 Task: Look for space in Dongen, Netherlands from 10th July, 2023 to 15th July, 2023 for 7 adults in price range Rs.10000 to Rs.15000. Place can be entire place or shared room with 4 bedrooms having 7 beds and 4 bathrooms. Property type can be house, flat, guest house. Amenities needed are: wifi, TV, free parkinig on premises, gym, breakfast. Booking option can be shelf check-in. Required host language is English.
Action: Mouse moved to (449, 63)
Screenshot: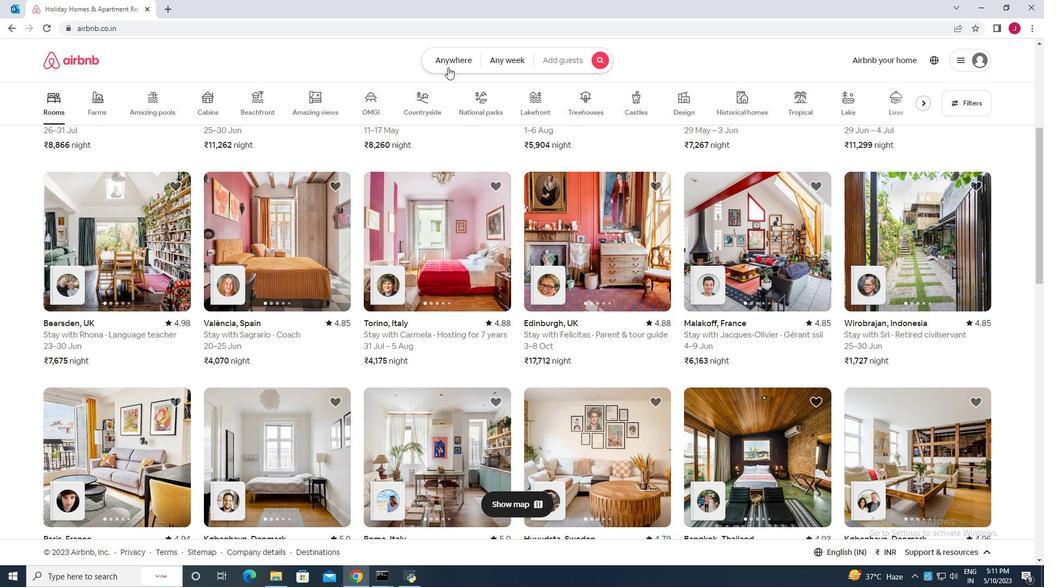 
Action: Mouse pressed left at (449, 63)
Screenshot: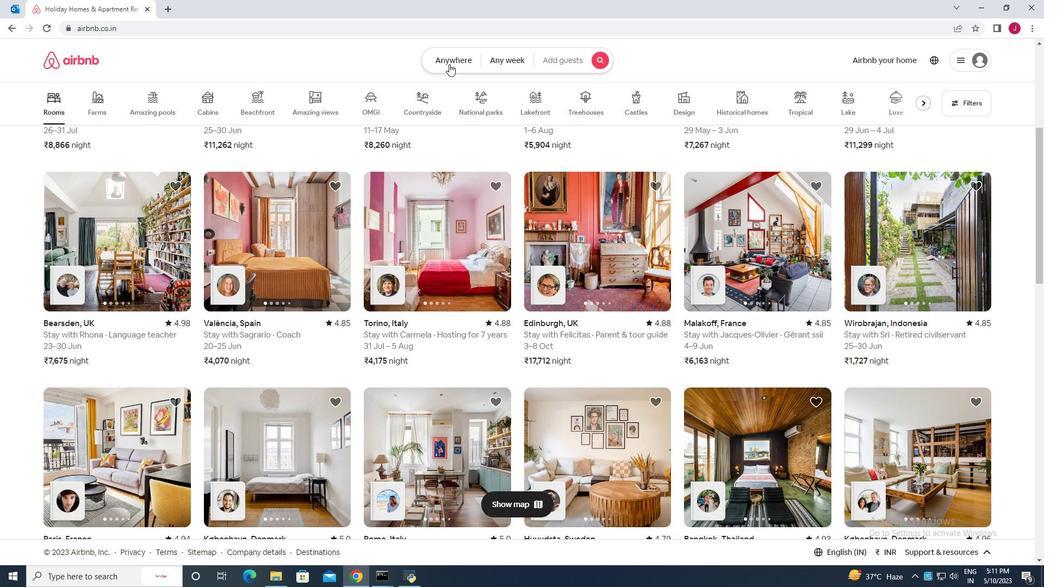 
Action: Mouse moved to (344, 103)
Screenshot: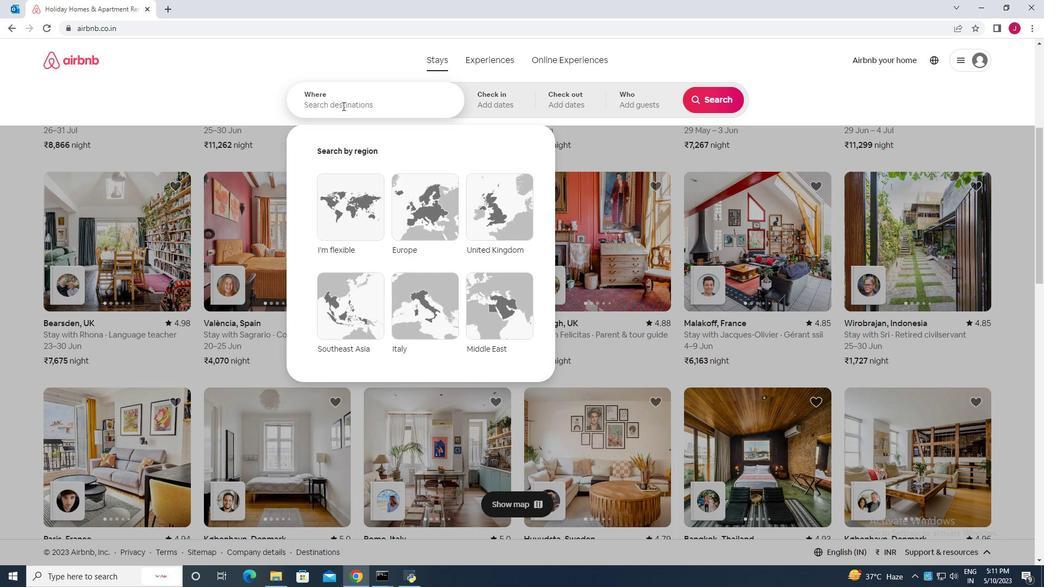 
Action: Mouse pressed left at (344, 103)
Screenshot: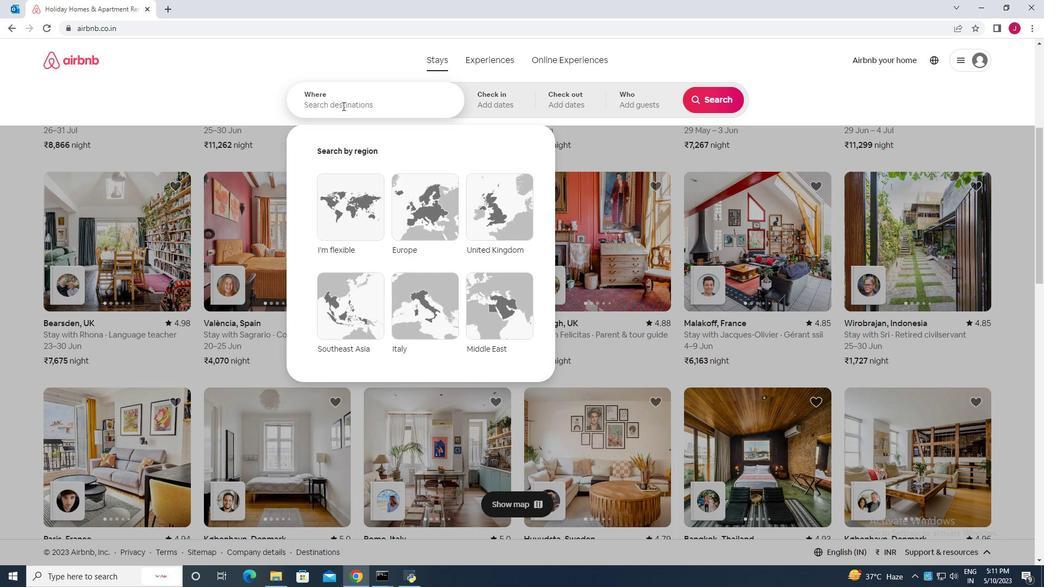 
Action: Key pressed <Key.caps_lock>D<Key.caps_lock>ongen<Key.space>t<Key.backspace>netherlands
Screenshot: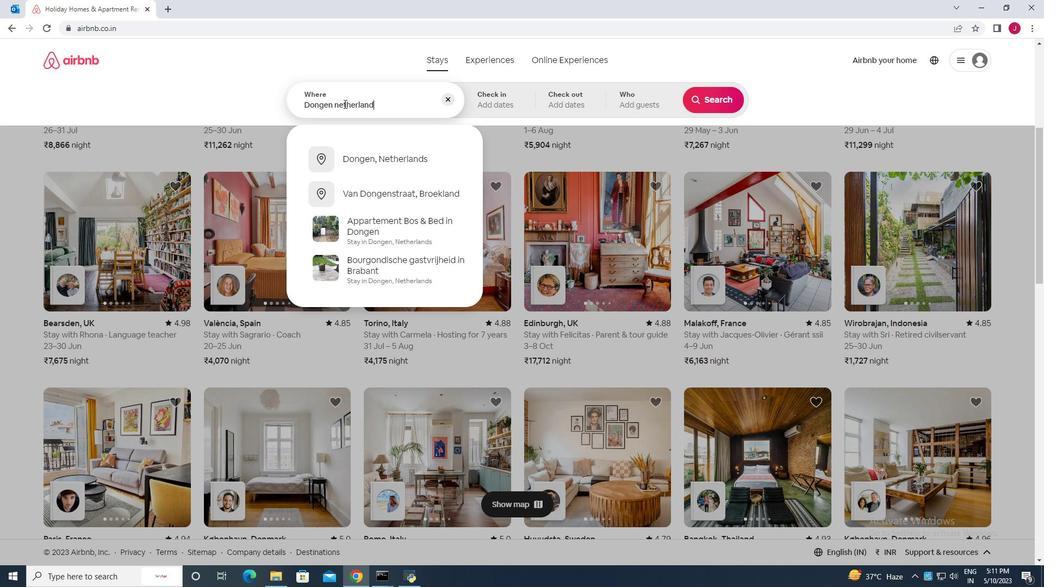 
Action: Mouse moved to (399, 162)
Screenshot: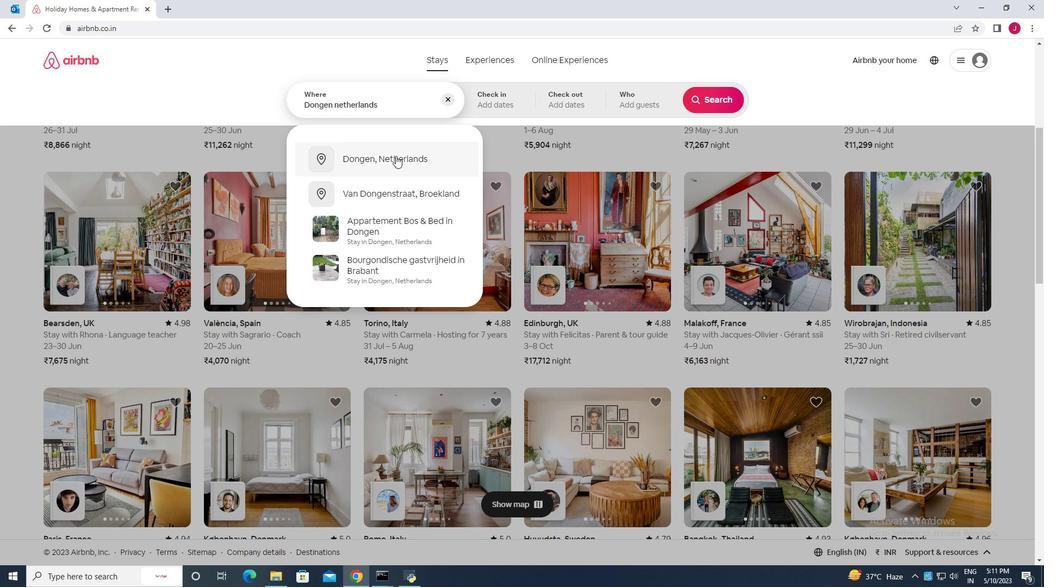 
Action: Mouse pressed left at (399, 162)
Screenshot: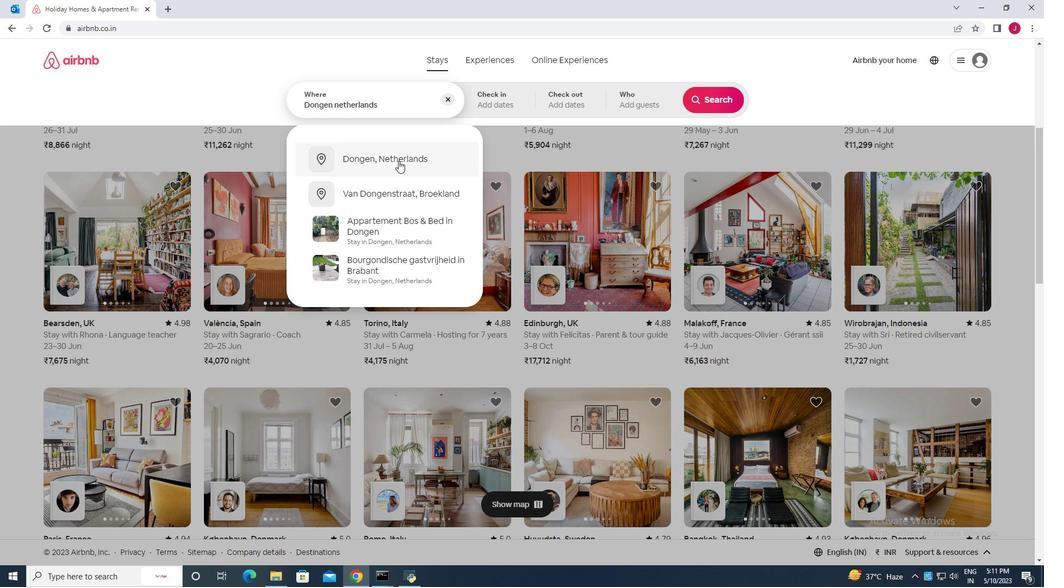
Action: Mouse moved to (704, 189)
Screenshot: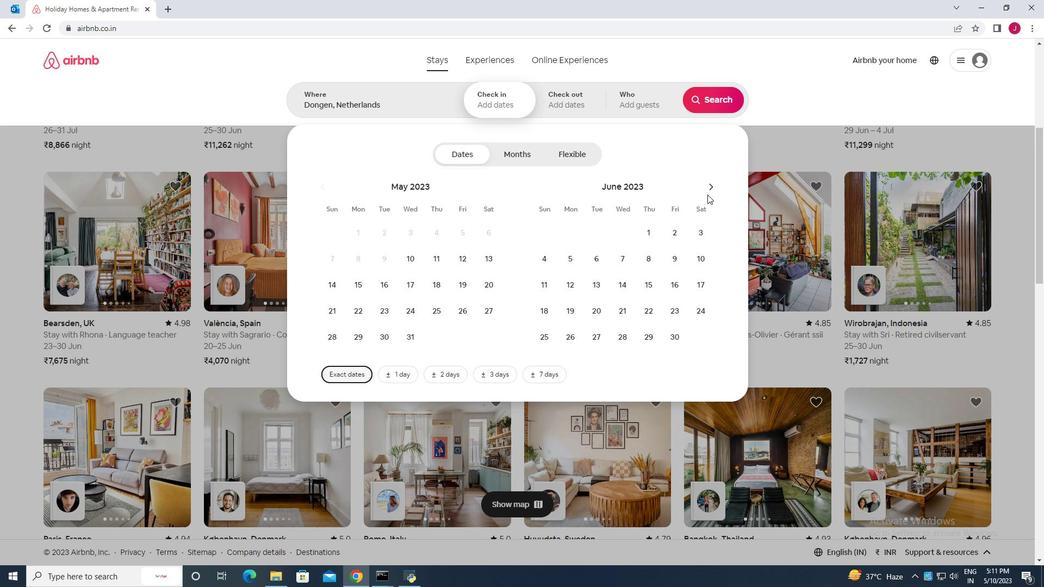 
Action: Mouse pressed left at (704, 189)
Screenshot: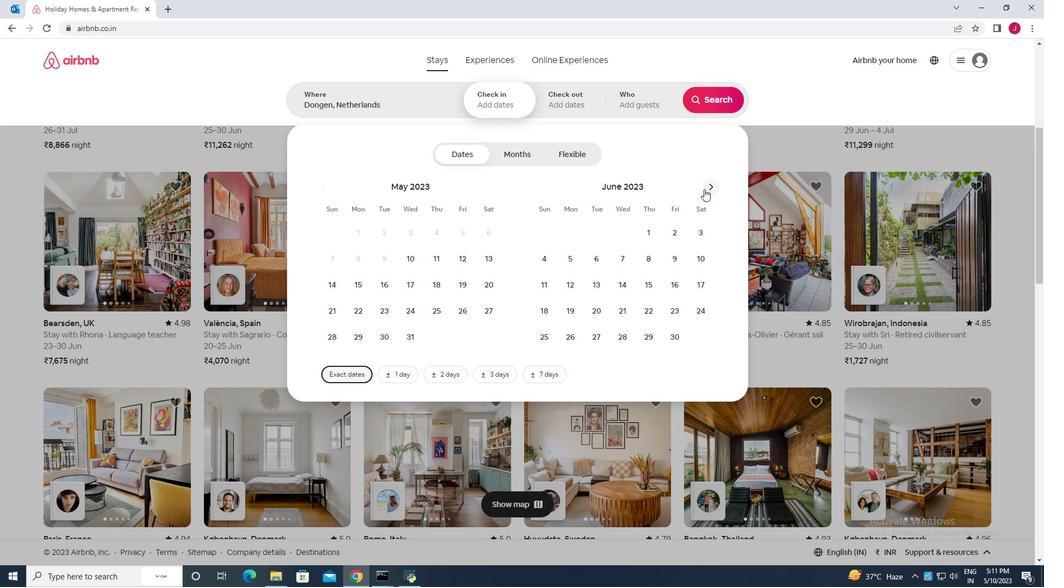 
Action: Mouse moved to (570, 281)
Screenshot: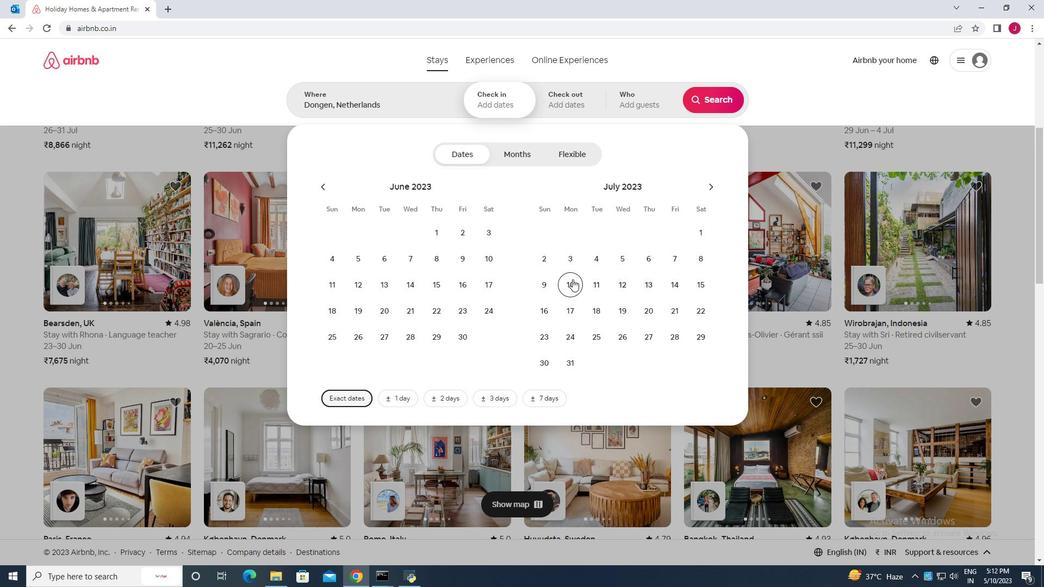 
Action: Mouse pressed left at (570, 281)
Screenshot: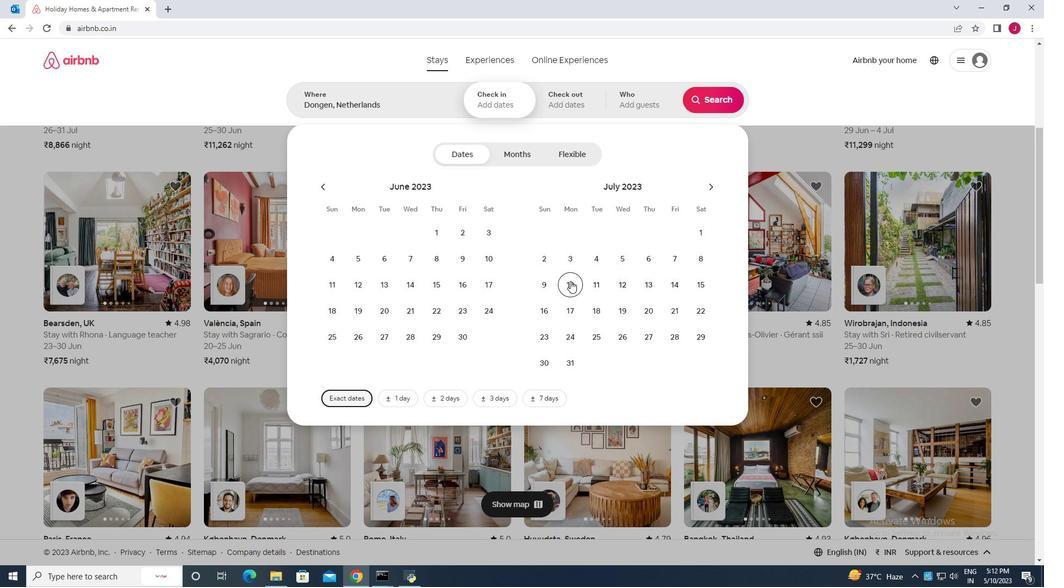 
Action: Mouse moved to (695, 287)
Screenshot: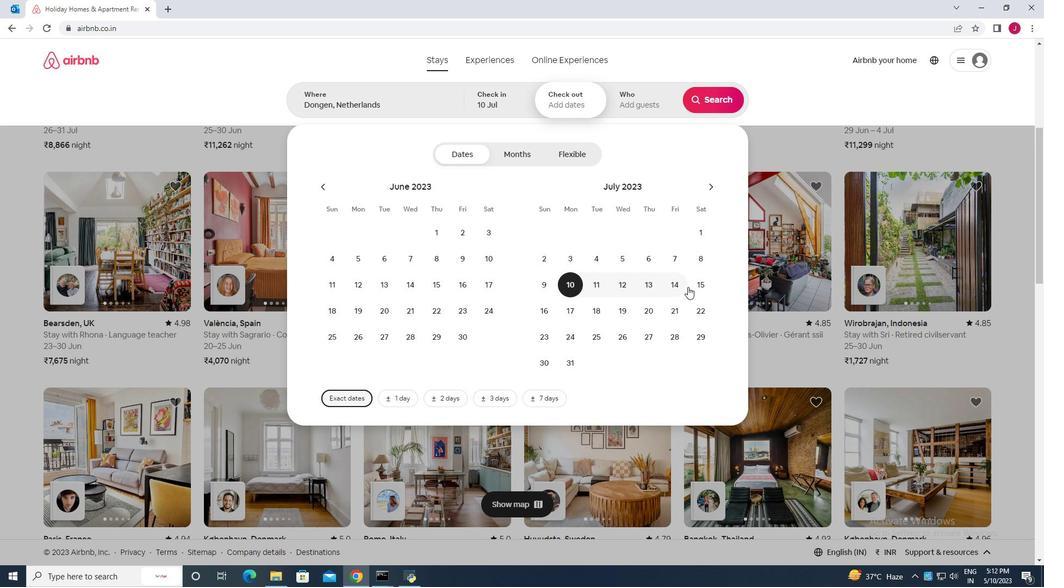 
Action: Mouse pressed left at (695, 287)
Screenshot: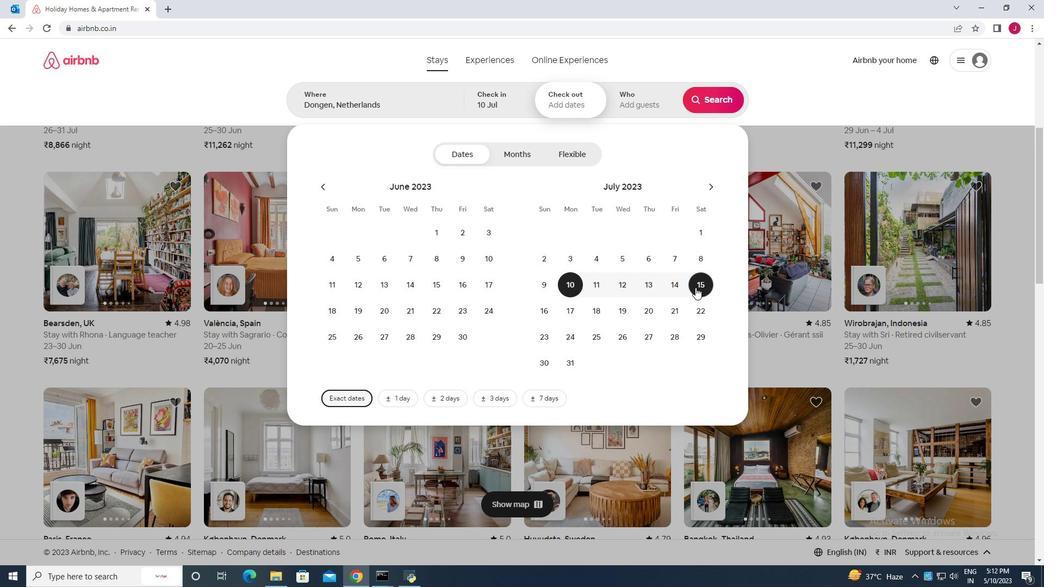
Action: Mouse moved to (658, 107)
Screenshot: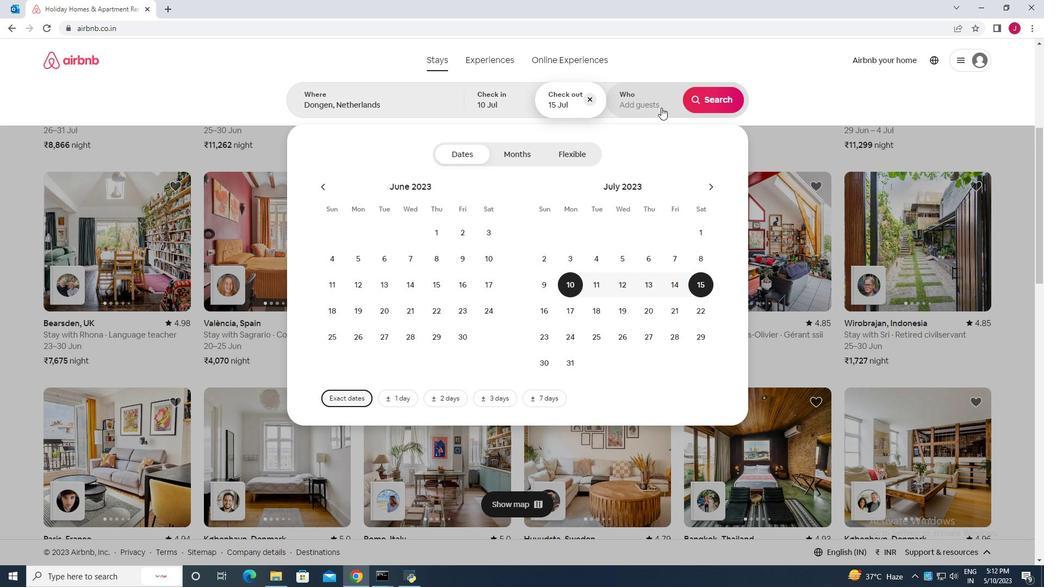 
Action: Mouse pressed left at (658, 107)
Screenshot: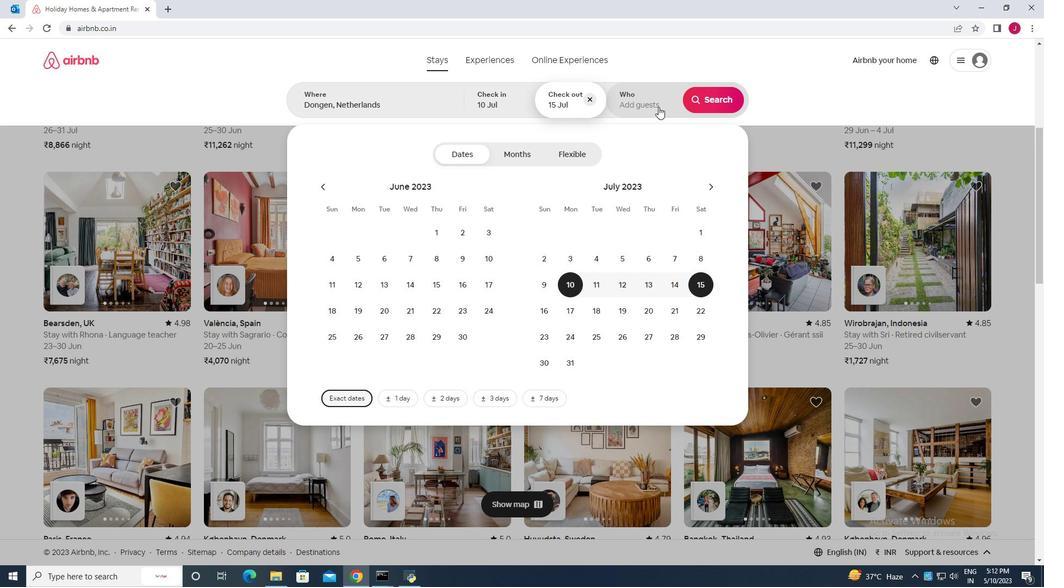 
Action: Mouse moved to (710, 164)
Screenshot: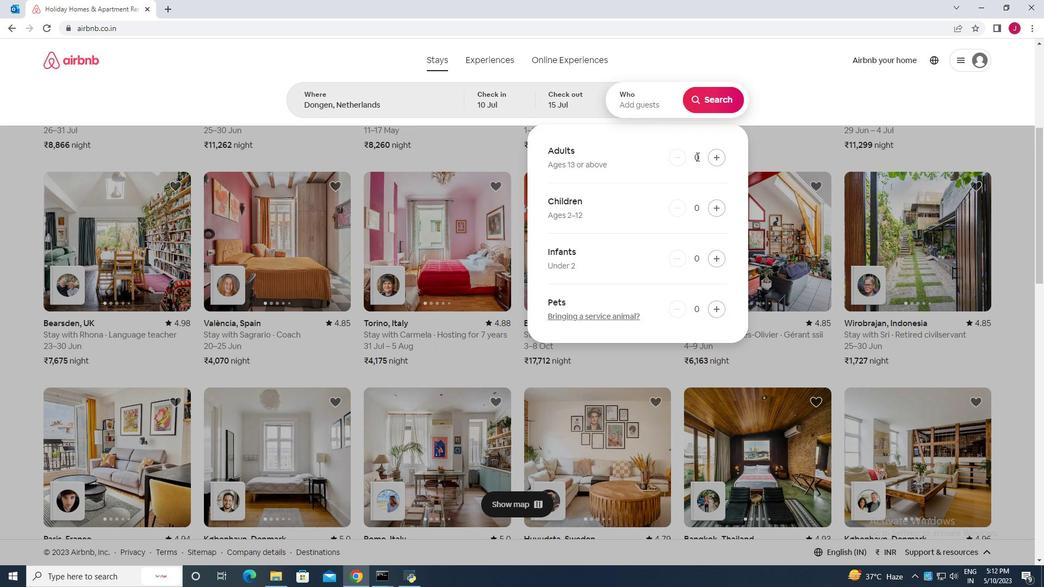 
Action: Mouse pressed left at (710, 164)
Screenshot: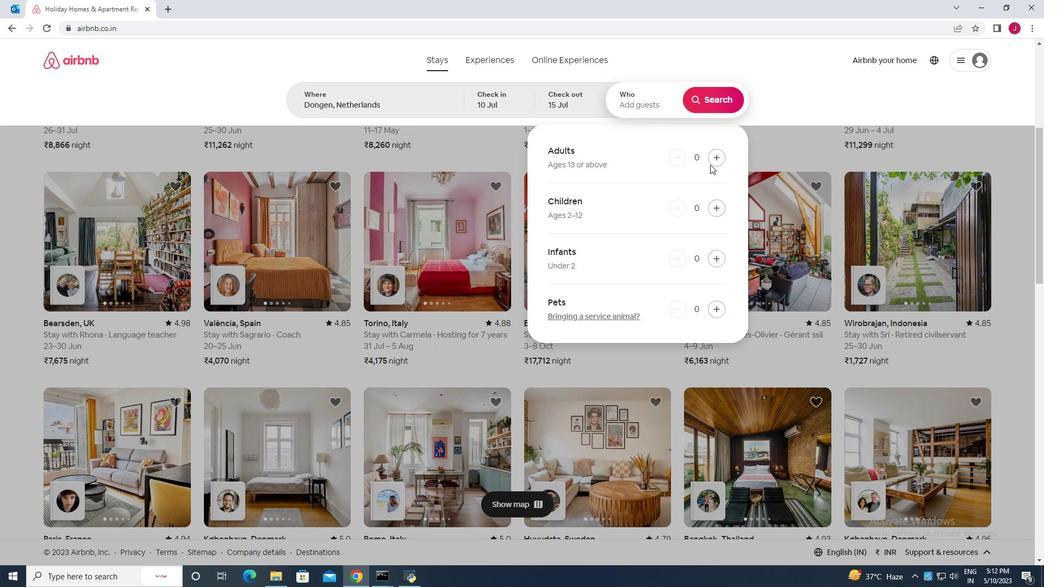 
Action: Mouse moved to (715, 160)
Screenshot: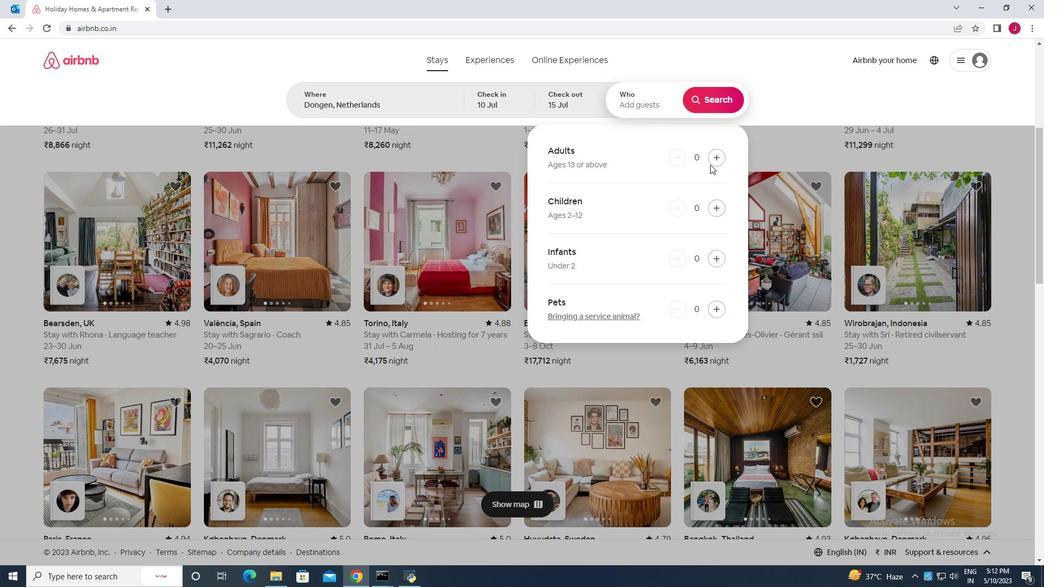 
Action: Mouse pressed left at (715, 160)
Screenshot: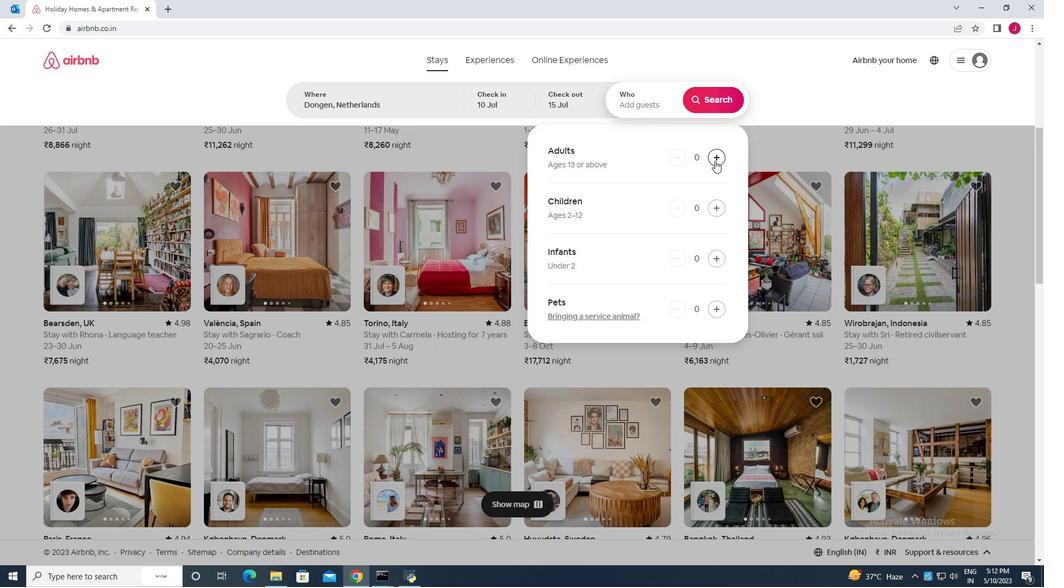 
Action: Mouse pressed left at (715, 160)
Screenshot: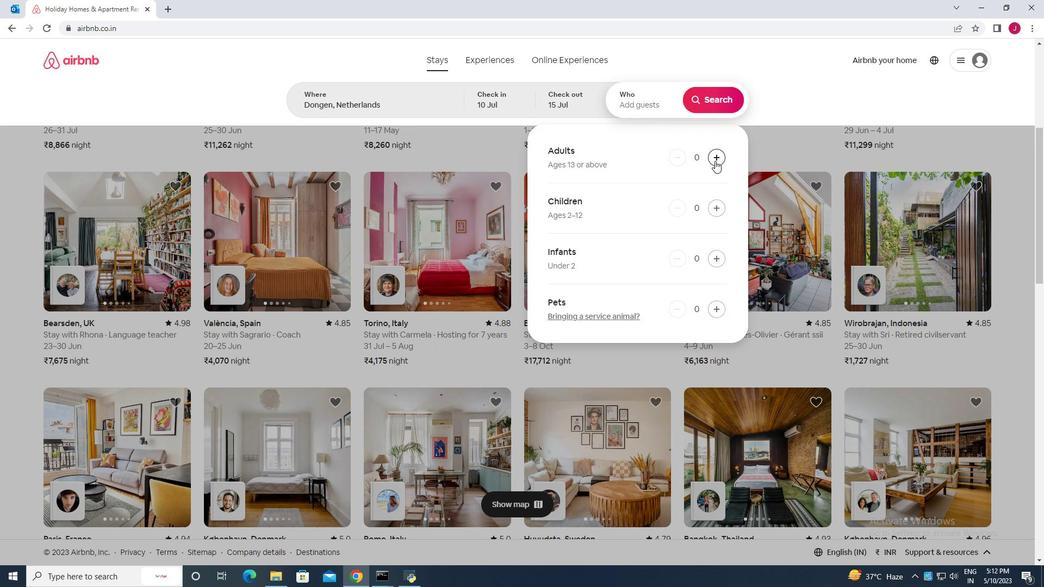 
Action: Mouse pressed left at (715, 160)
Screenshot: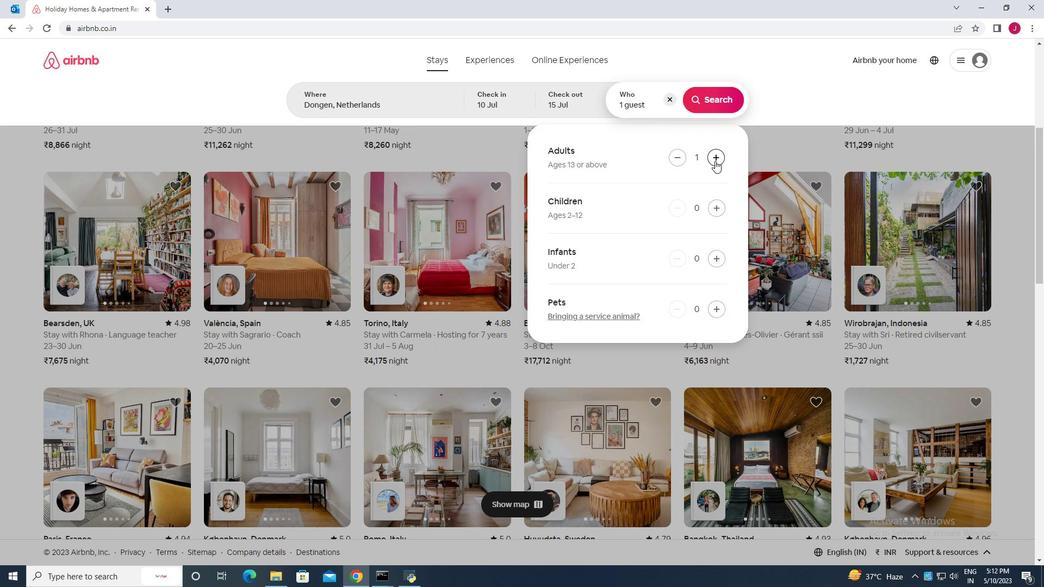 
Action: Mouse pressed left at (715, 160)
Screenshot: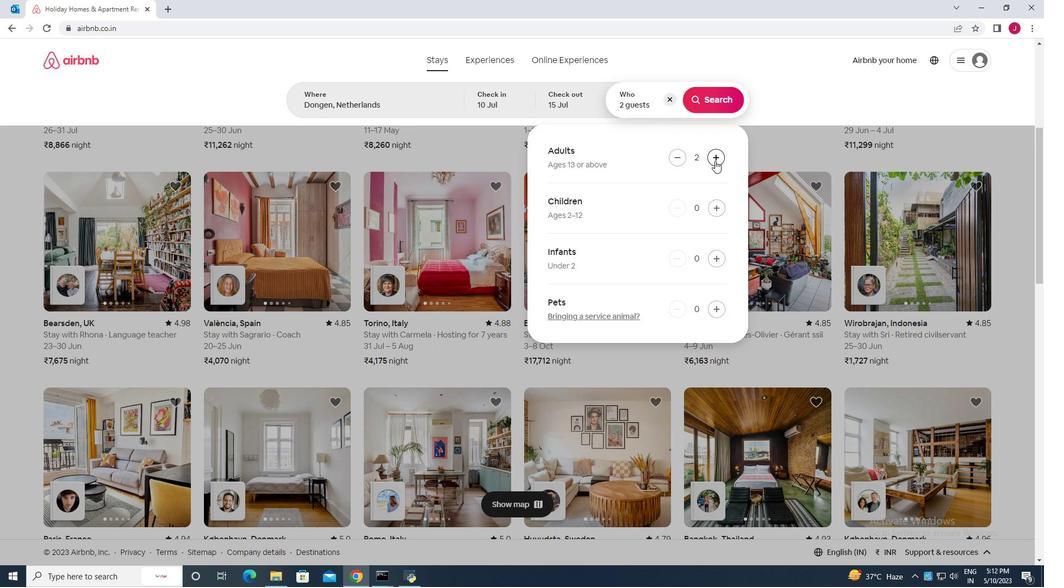 
Action: Mouse pressed left at (715, 160)
Screenshot: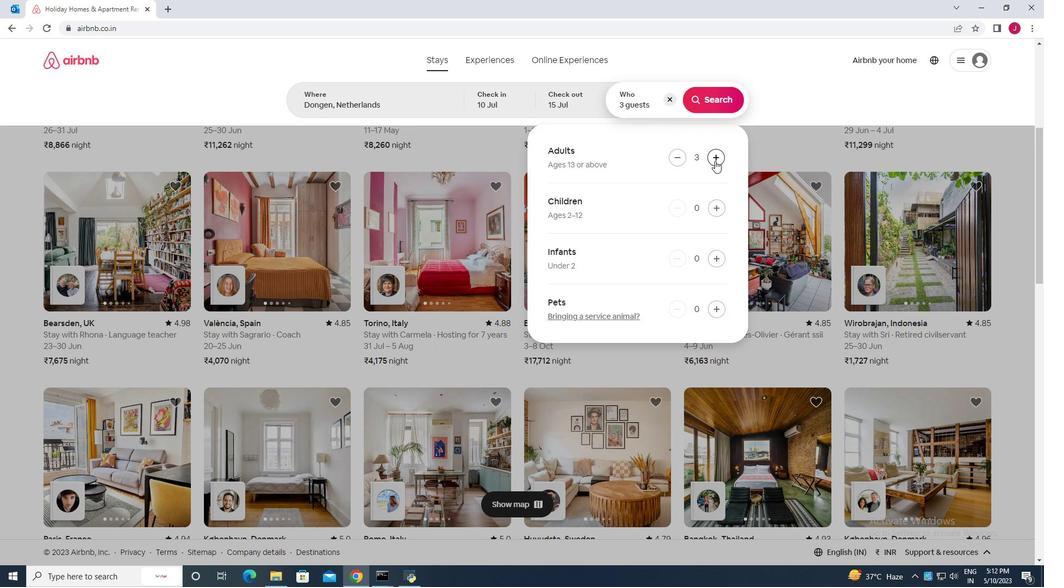 
Action: Mouse pressed left at (715, 160)
Screenshot: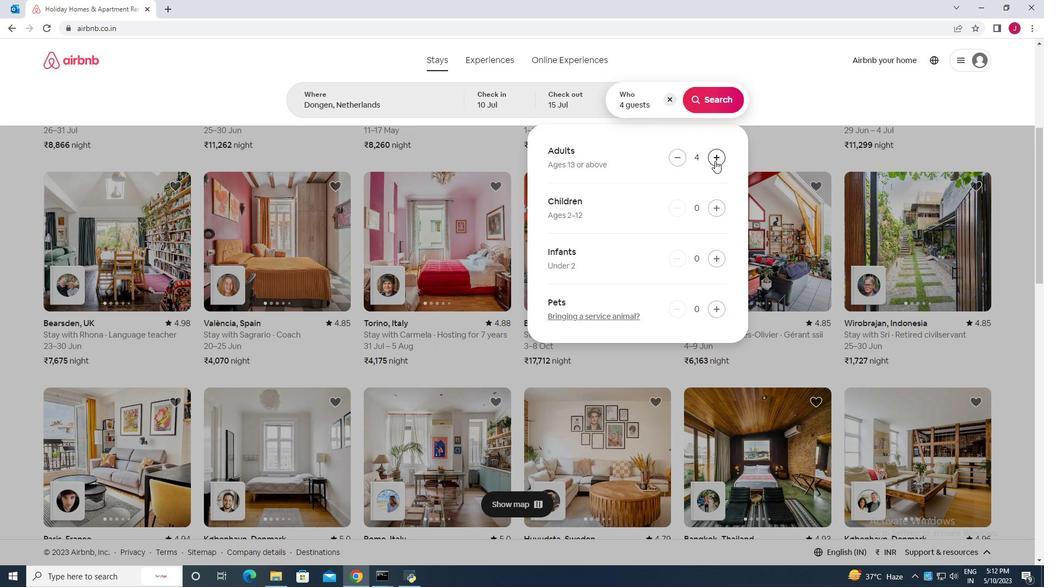 
Action: Mouse pressed left at (715, 160)
Screenshot: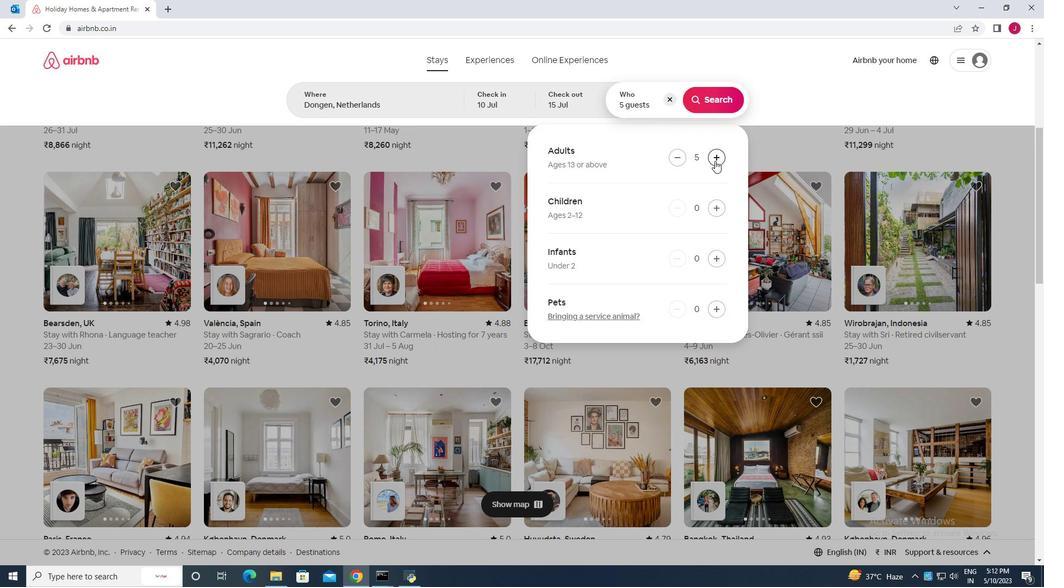 
Action: Mouse moved to (715, 96)
Screenshot: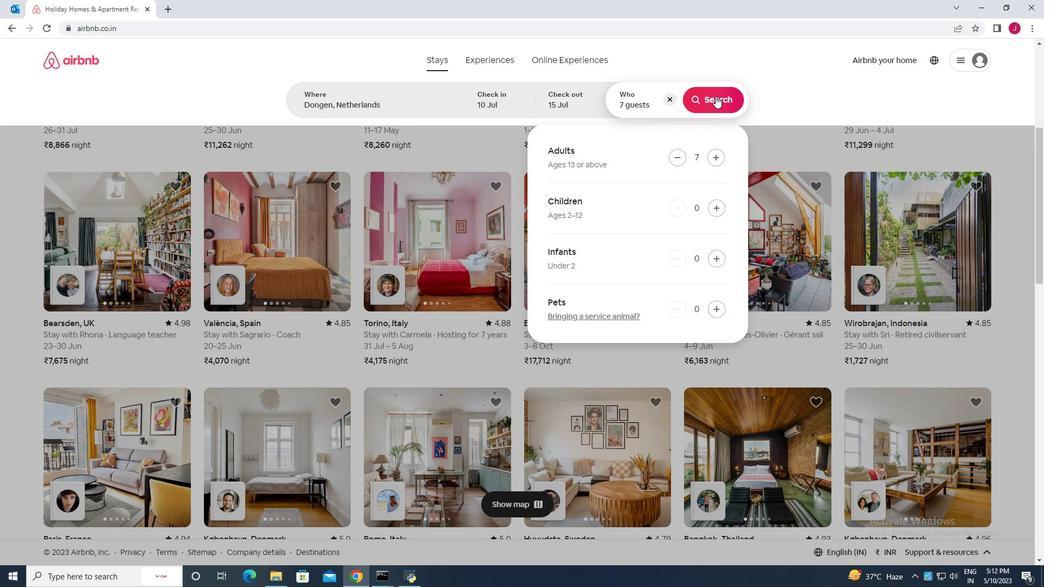 
Action: Mouse pressed left at (715, 96)
Screenshot: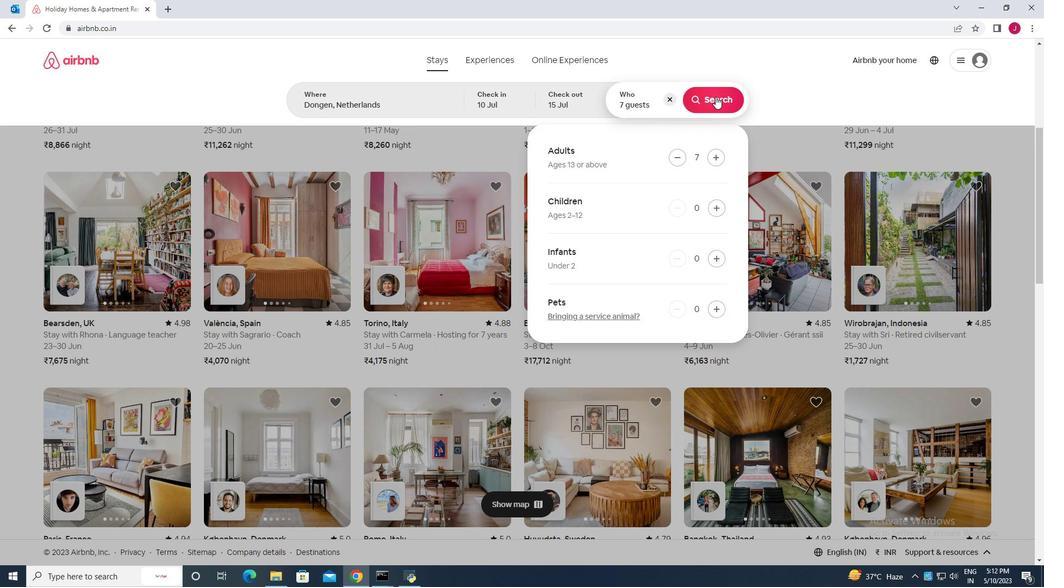 
Action: Mouse moved to (1005, 103)
Screenshot: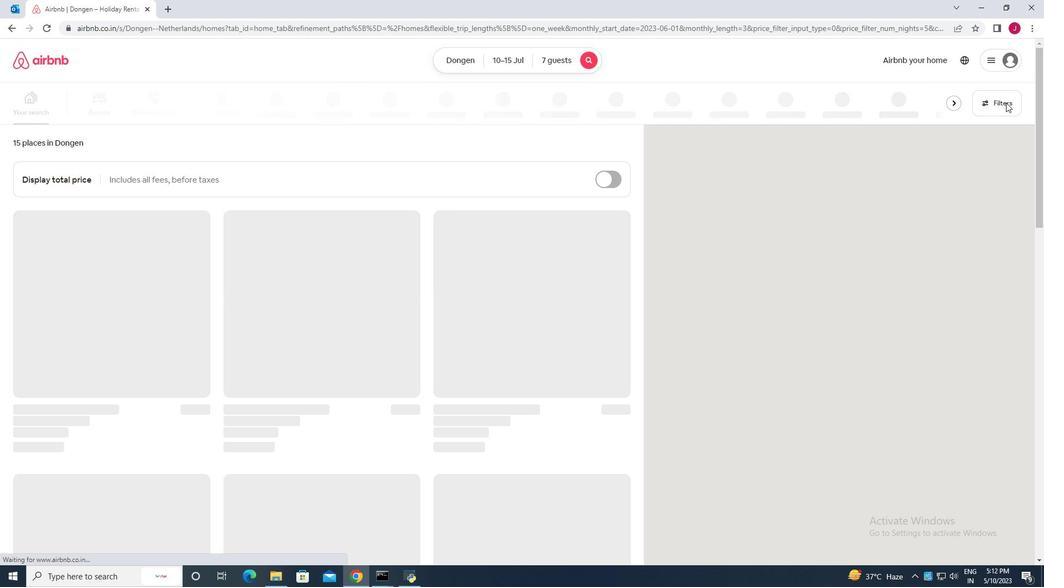 
Action: Mouse pressed left at (1005, 103)
Screenshot: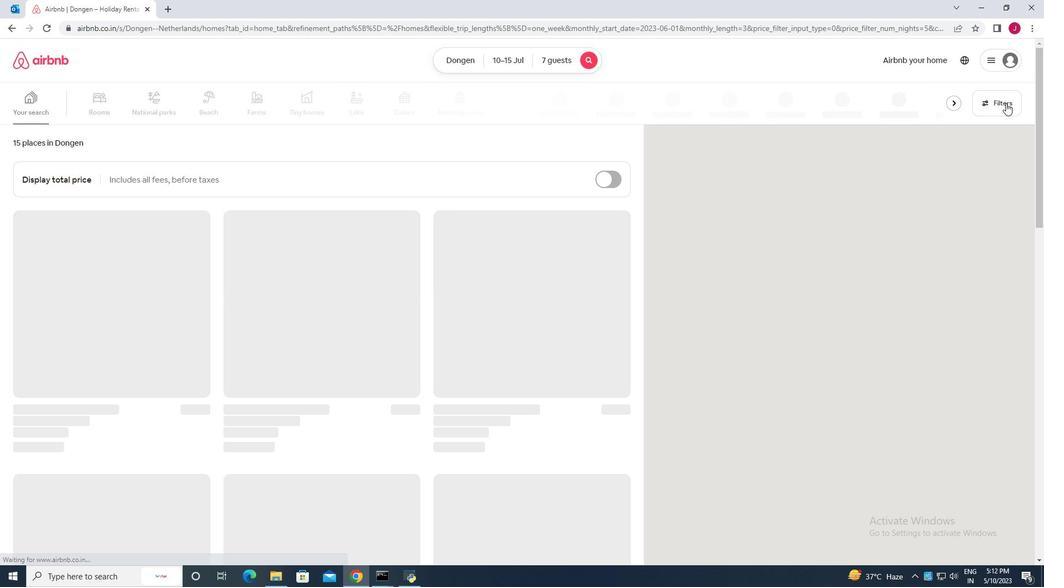 
Action: Mouse moved to (388, 361)
Screenshot: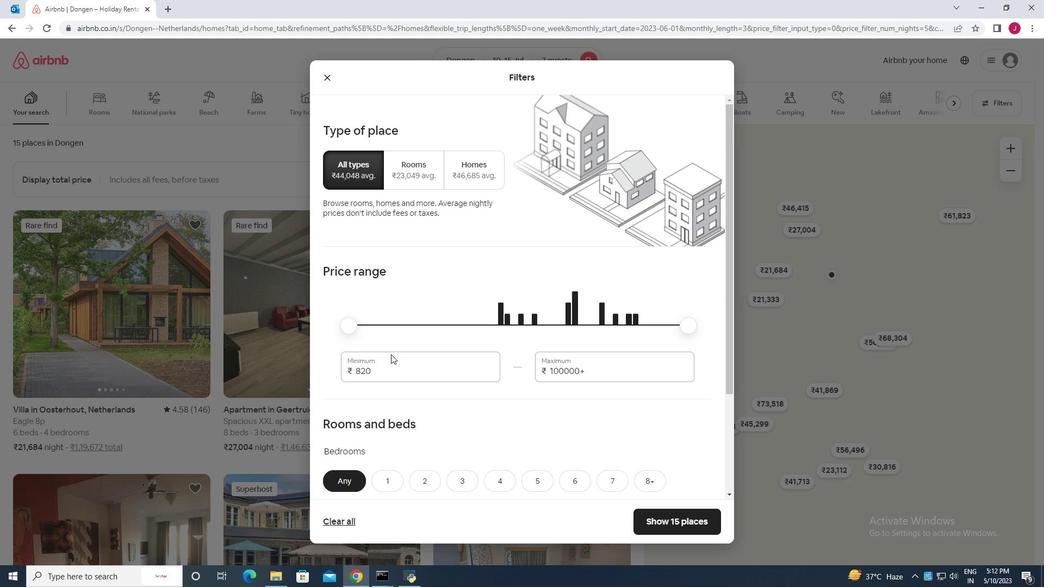 
Action: Mouse pressed left at (388, 361)
Screenshot: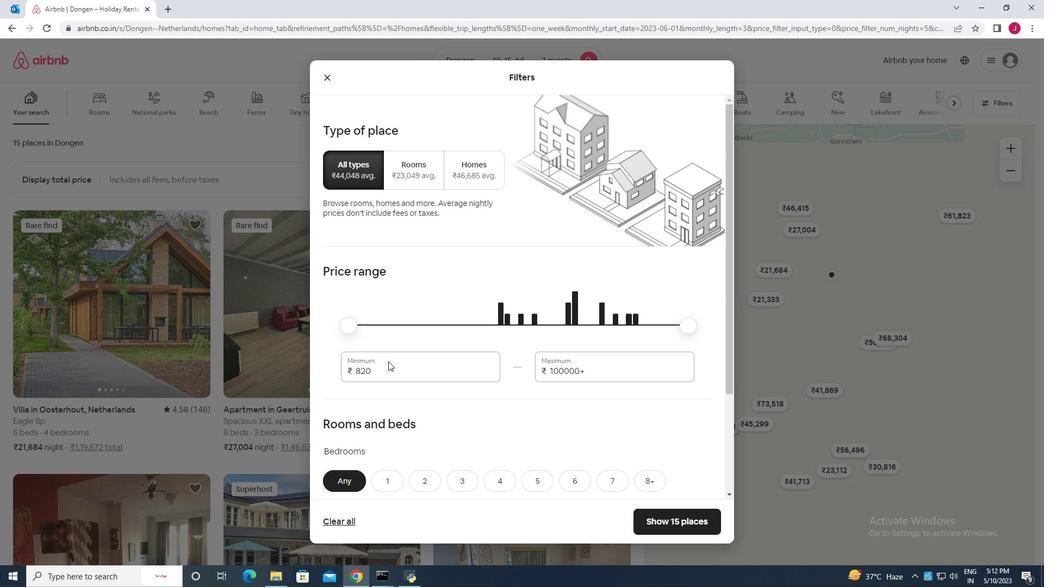 
Action: Key pressed <Key.backspace><Key.backspace><Key.backspace><Key.backspace><Key.backspace><Key.backspace><Key.backspace><Key.backspace><Key.backspace><Key.backspace>10000
Screenshot: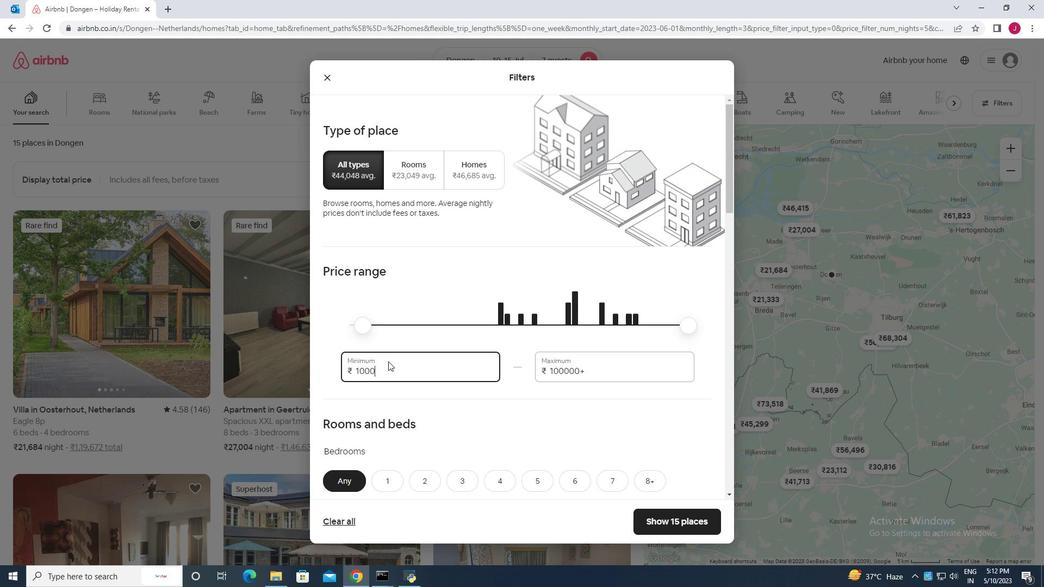 
Action: Mouse moved to (602, 374)
Screenshot: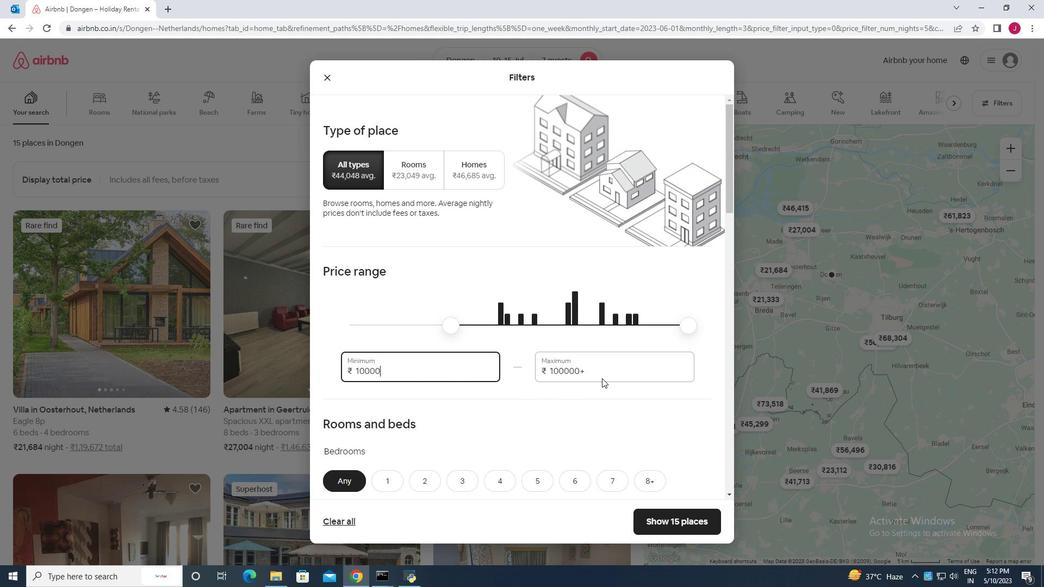 
Action: Mouse pressed left at (602, 374)
Screenshot: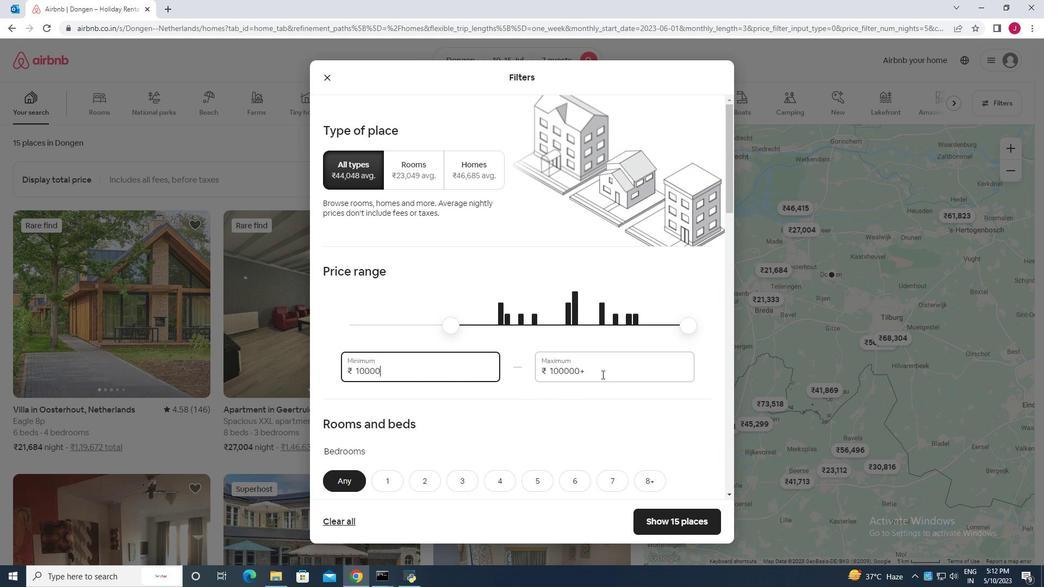 
Action: Mouse moved to (599, 372)
Screenshot: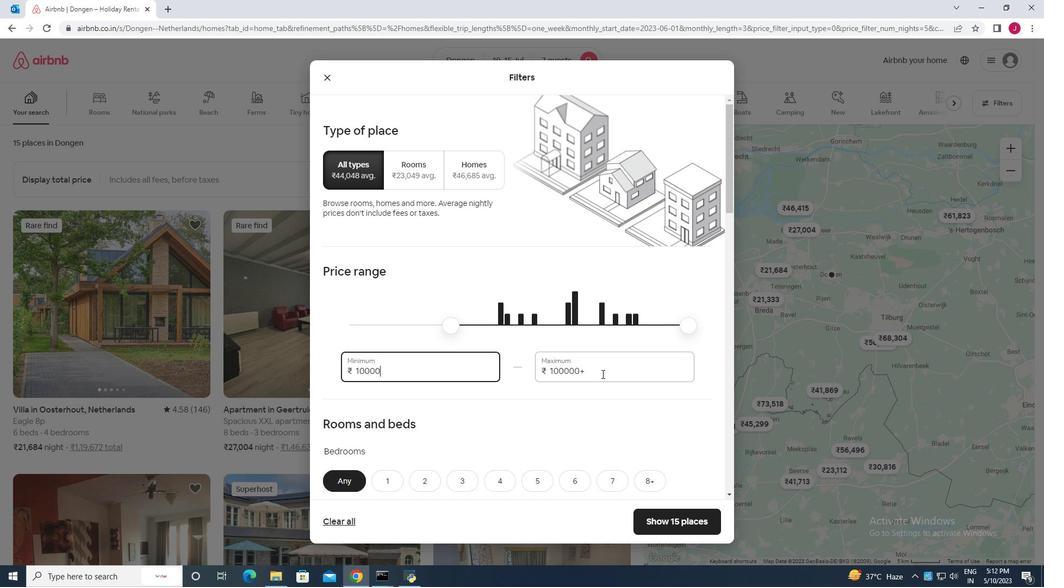 
Action: Key pressed <Key.backspace><Key.backspace><Key.backspace><Key.backspace><Key.backspace><Key.backspace><Key.backspace><Key.backspace><Key.backspace><Key.backspace><Key.backspace><Key.backspace><Key.backspace><Key.backspace><Key.backspace><Key.backspace><Key.backspace>150000<Key.backspace>
Screenshot: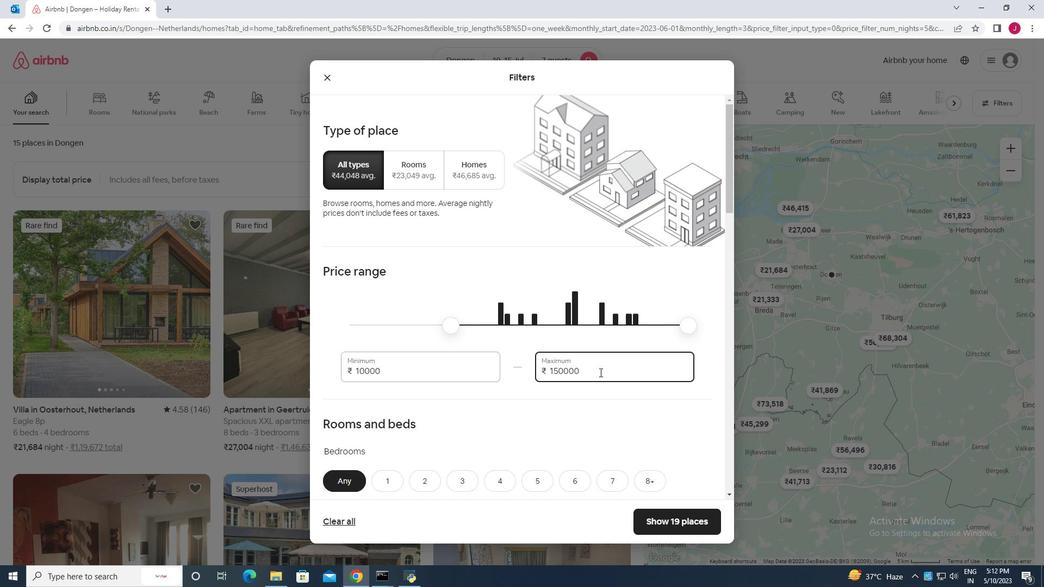 
Action: Mouse scrolled (599, 371) with delta (0, 0)
Screenshot: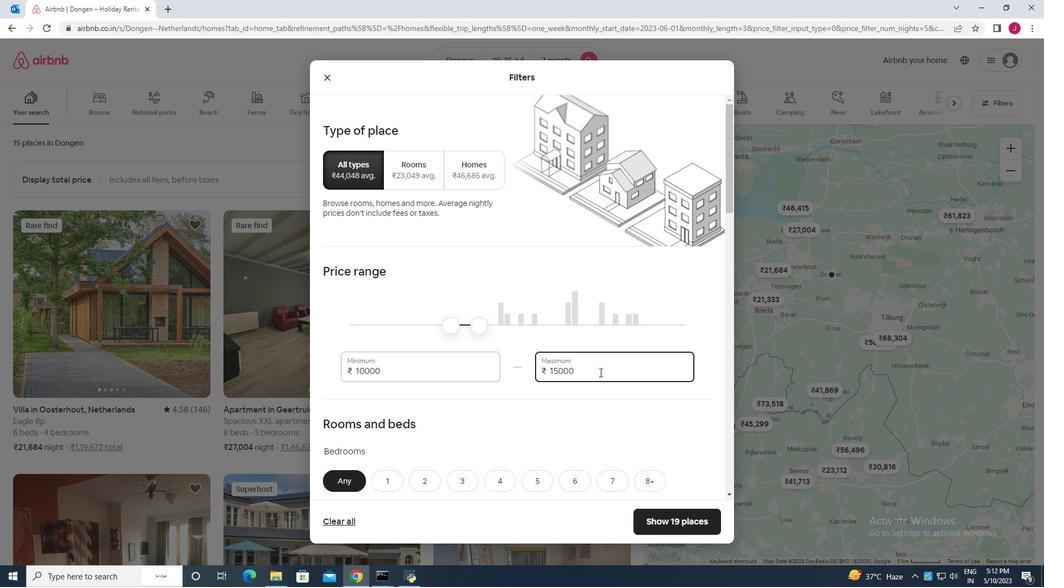 
Action: Mouse scrolled (599, 371) with delta (0, 0)
Screenshot: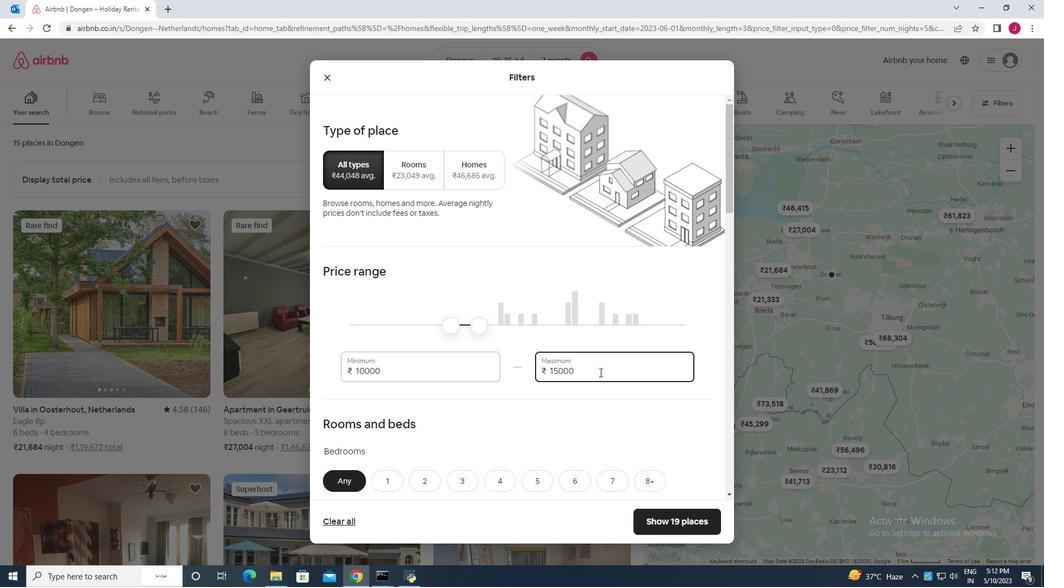 
Action: Mouse scrolled (599, 371) with delta (0, 0)
Screenshot: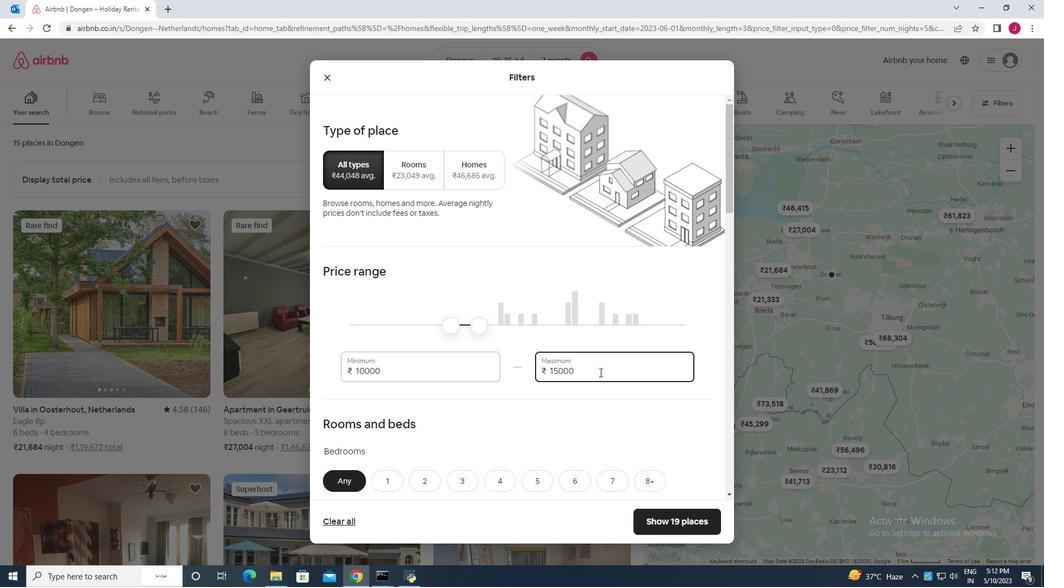 
Action: Mouse moved to (596, 378)
Screenshot: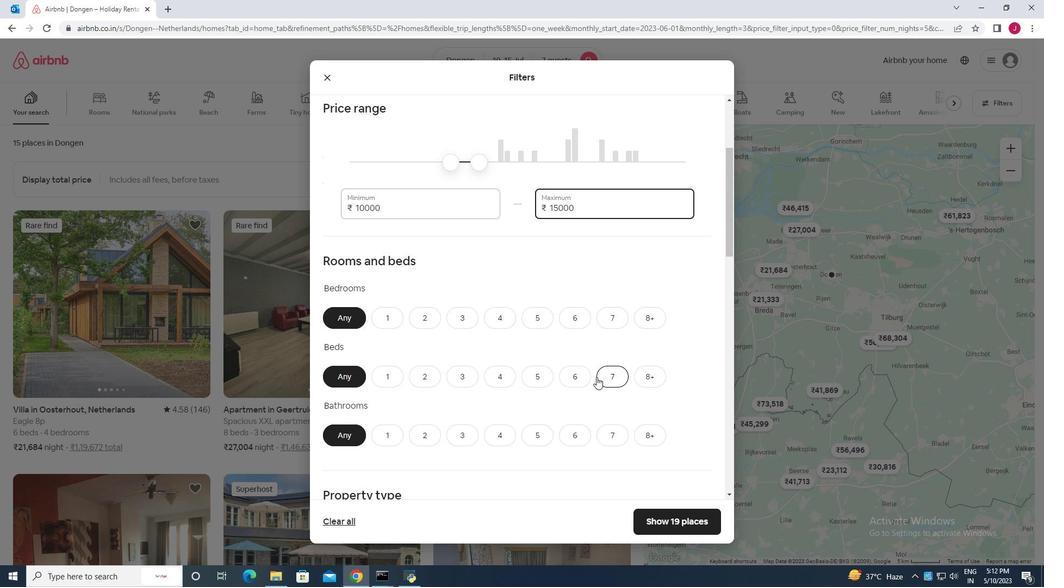 
Action: Mouse scrolled (596, 377) with delta (0, 0)
Screenshot: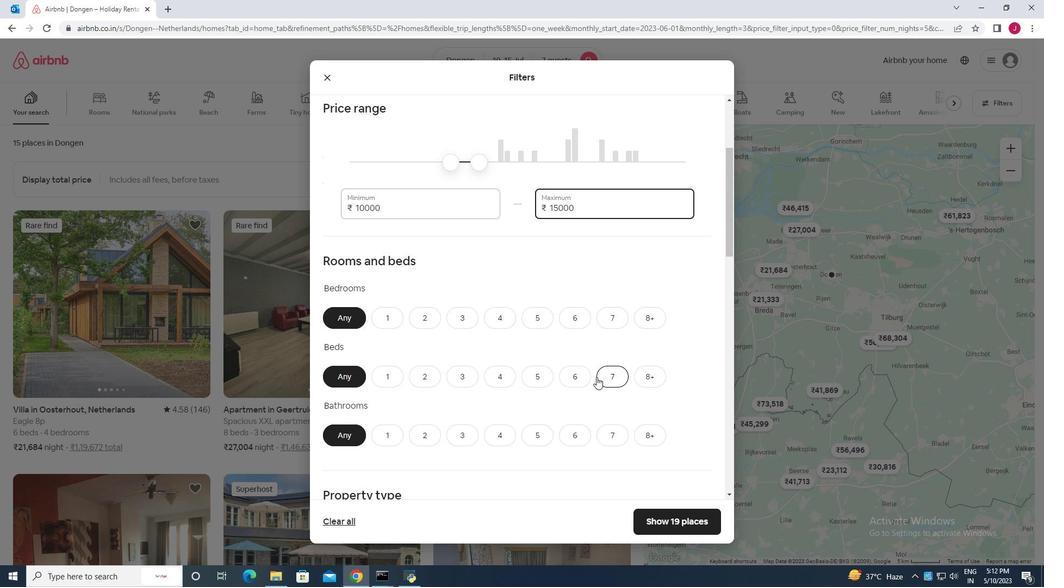 
Action: Mouse moved to (504, 263)
Screenshot: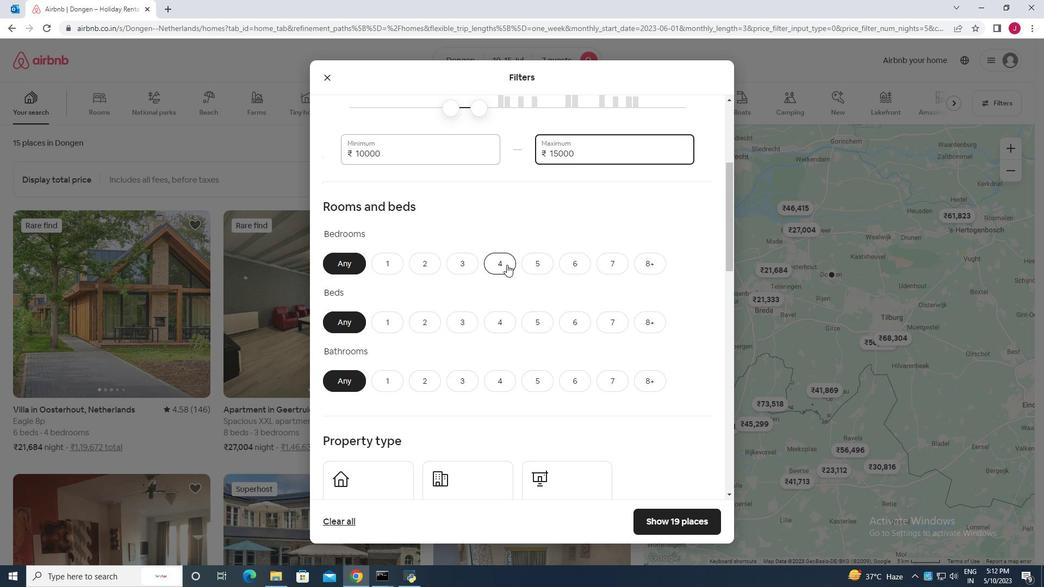 
Action: Mouse pressed left at (504, 263)
Screenshot: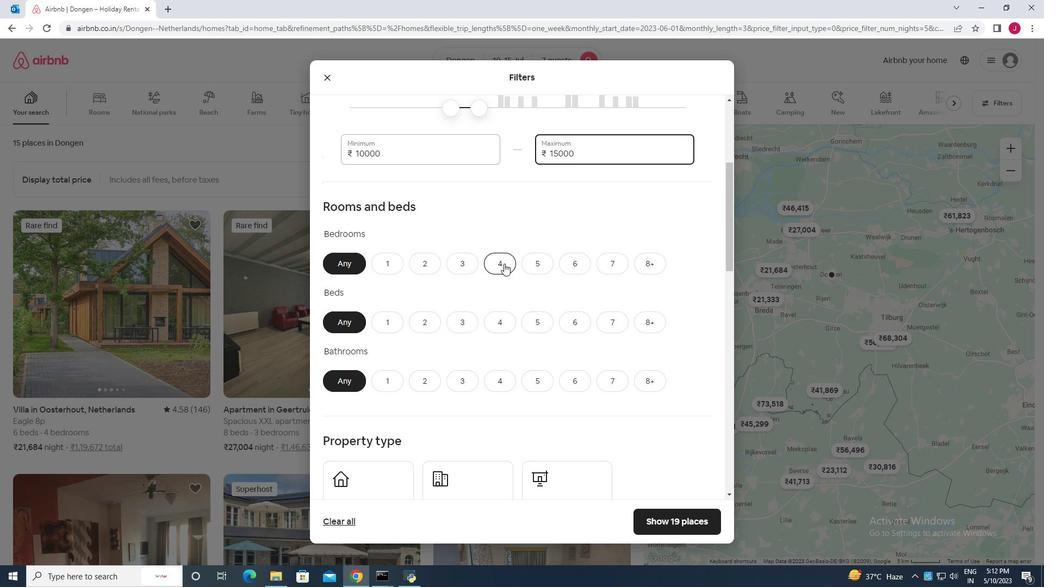 
Action: Mouse moved to (605, 323)
Screenshot: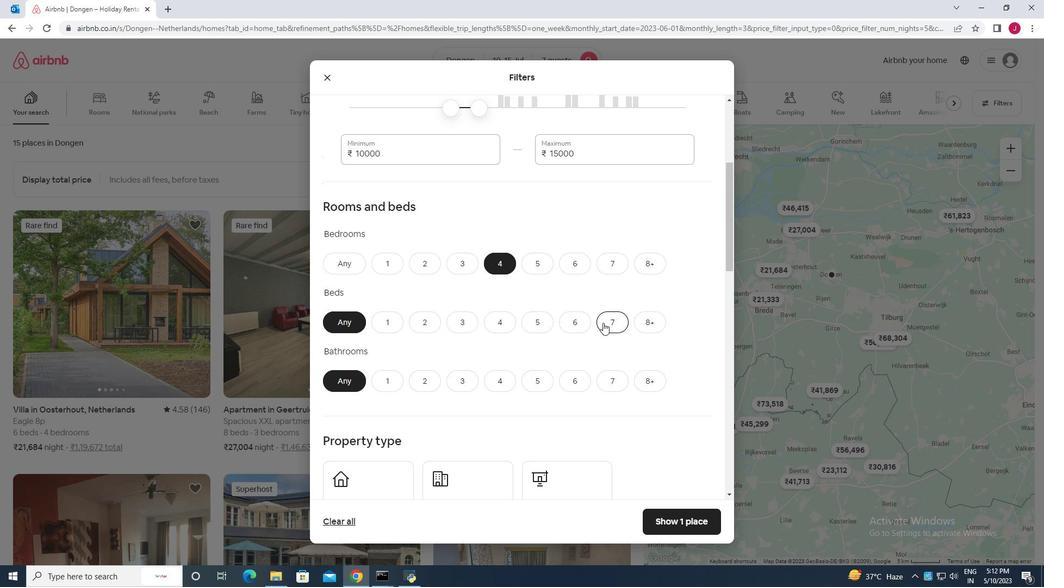 
Action: Mouse pressed left at (605, 323)
Screenshot: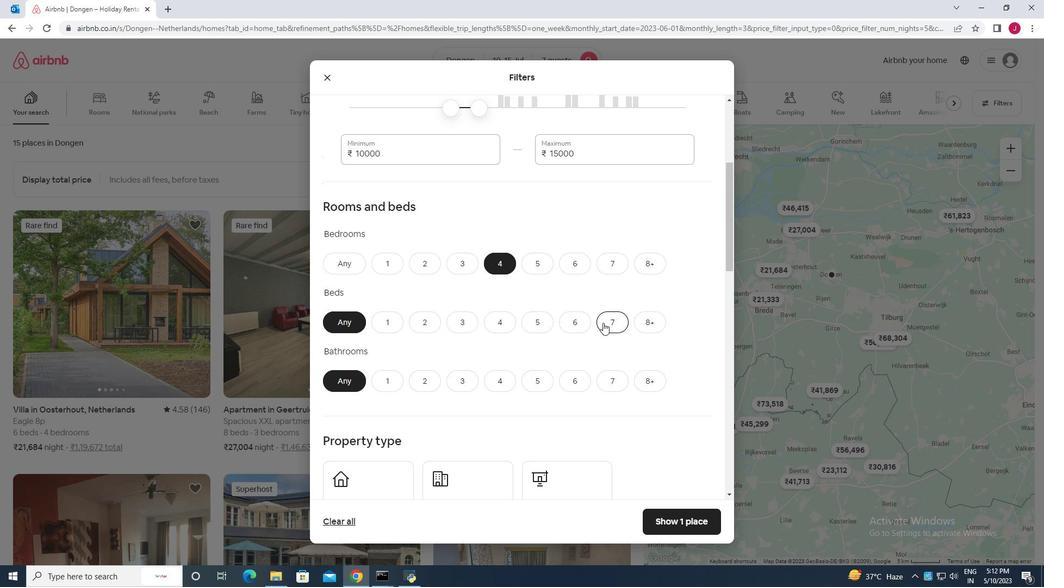 
Action: Mouse moved to (499, 382)
Screenshot: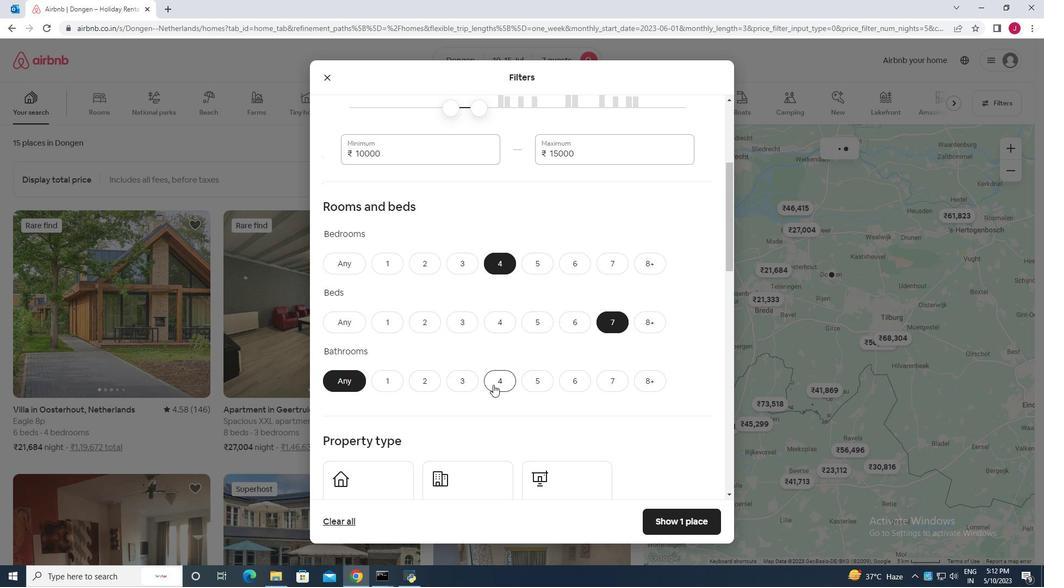 
Action: Mouse pressed left at (499, 382)
Screenshot: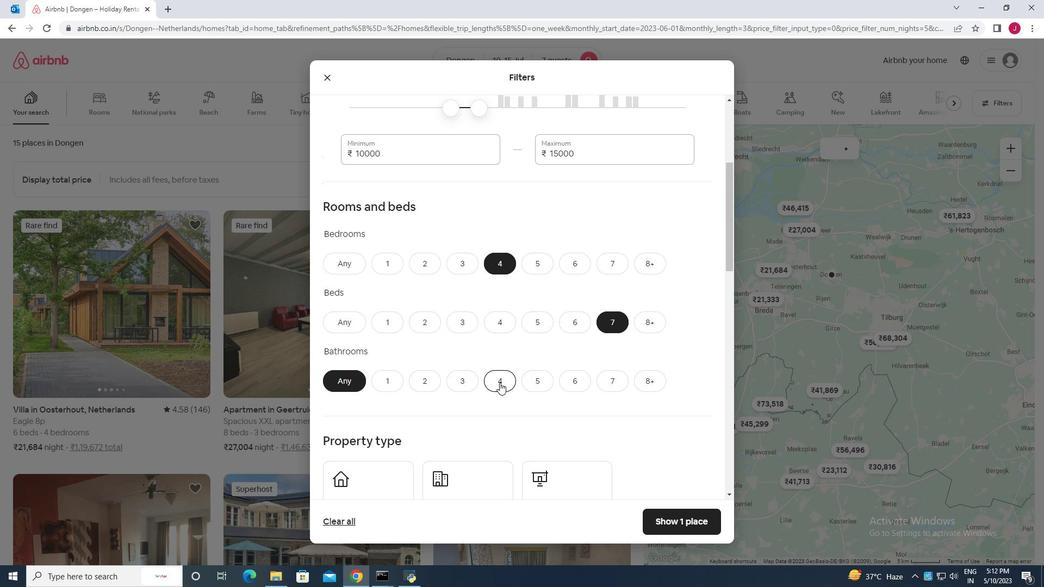 
Action: Mouse moved to (489, 364)
Screenshot: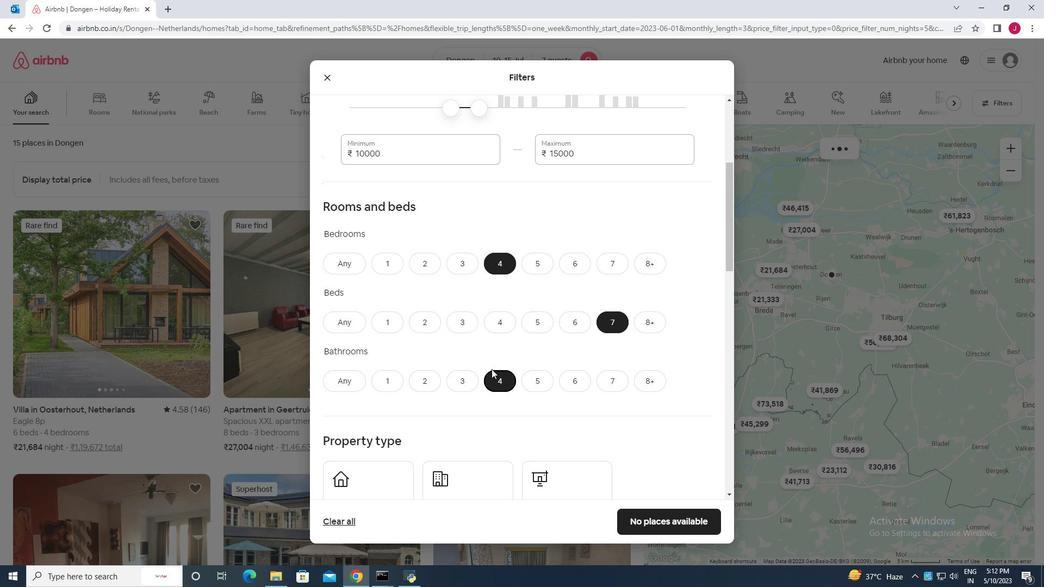 
Action: Mouse scrolled (489, 364) with delta (0, 0)
Screenshot: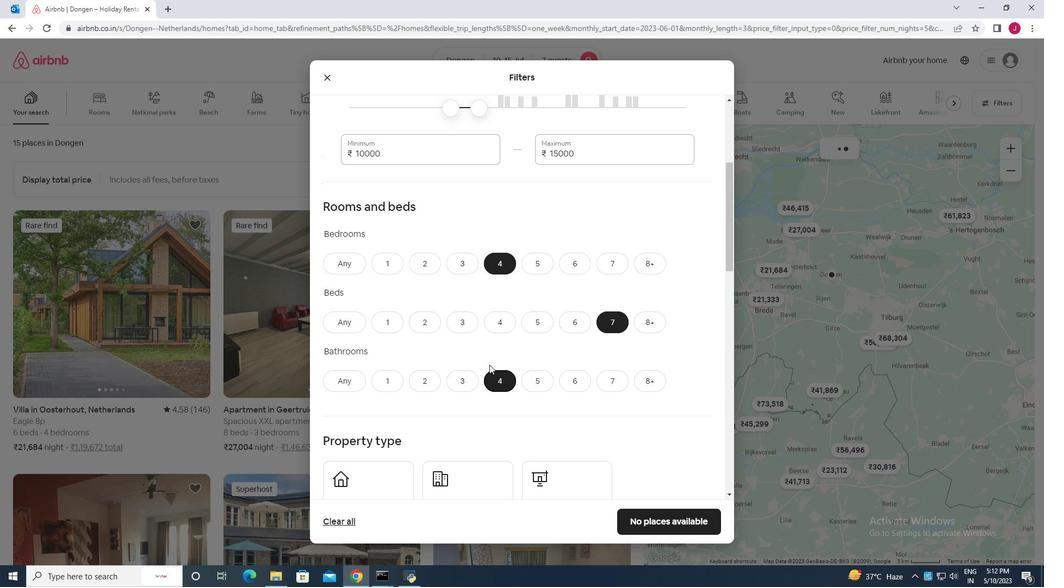 
Action: Mouse scrolled (489, 364) with delta (0, 0)
Screenshot: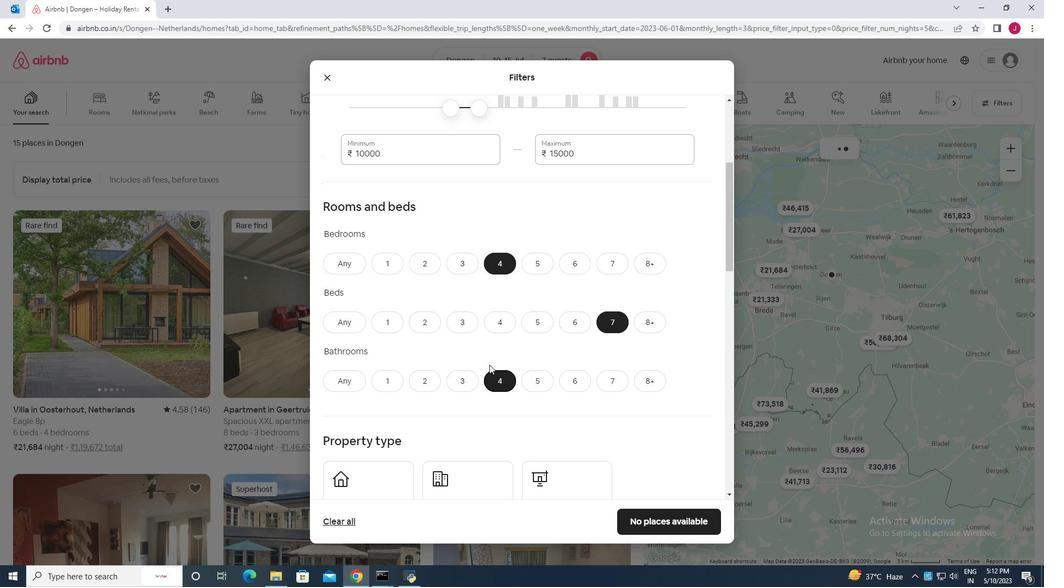 
Action: Mouse scrolled (489, 364) with delta (0, 0)
Screenshot: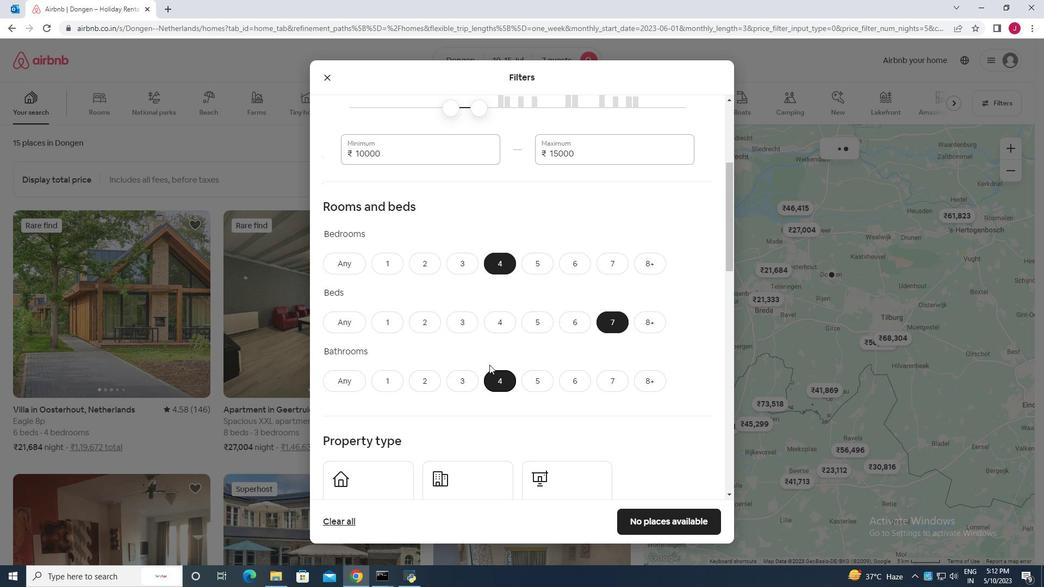 
Action: Mouse scrolled (489, 364) with delta (0, 0)
Screenshot: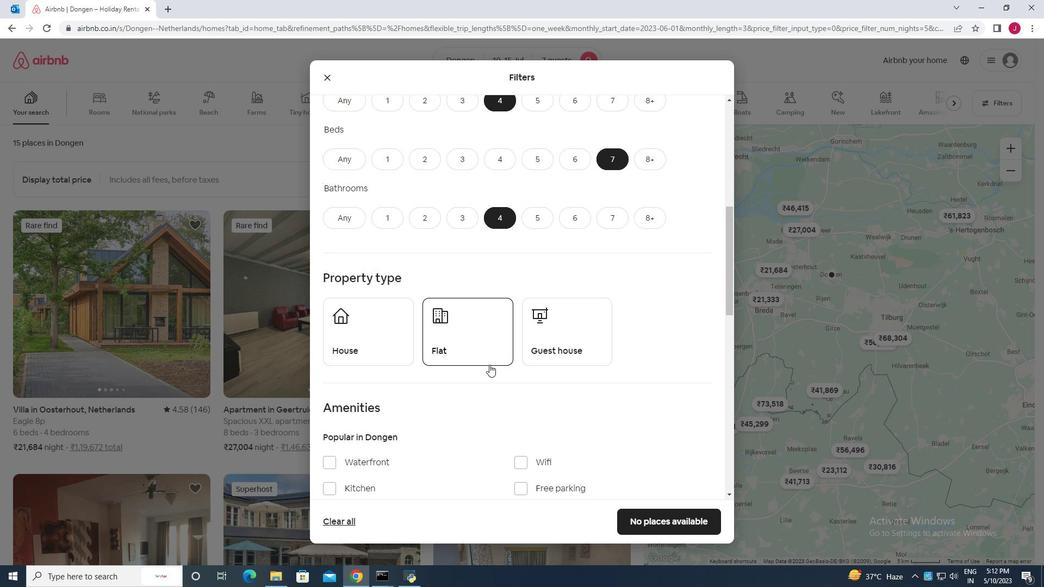 
Action: Mouse moved to (392, 285)
Screenshot: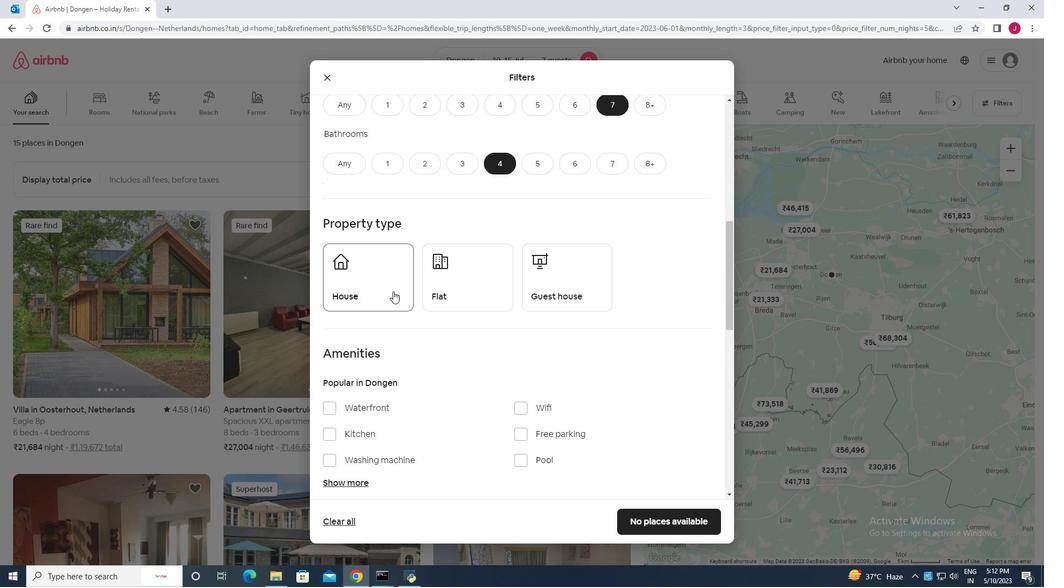 
Action: Mouse pressed left at (392, 285)
Screenshot: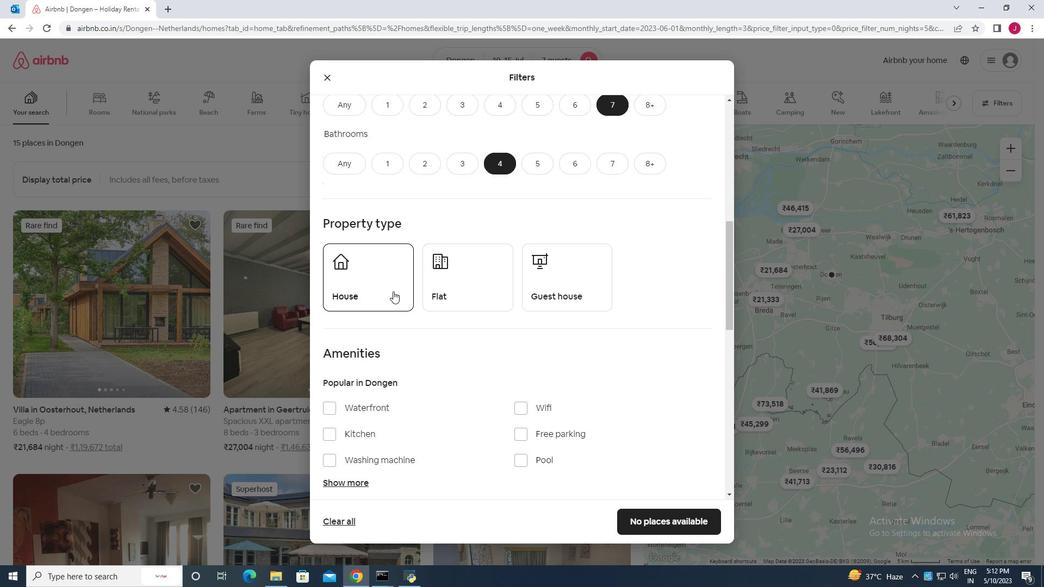 
Action: Mouse moved to (442, 294)
Screenshot: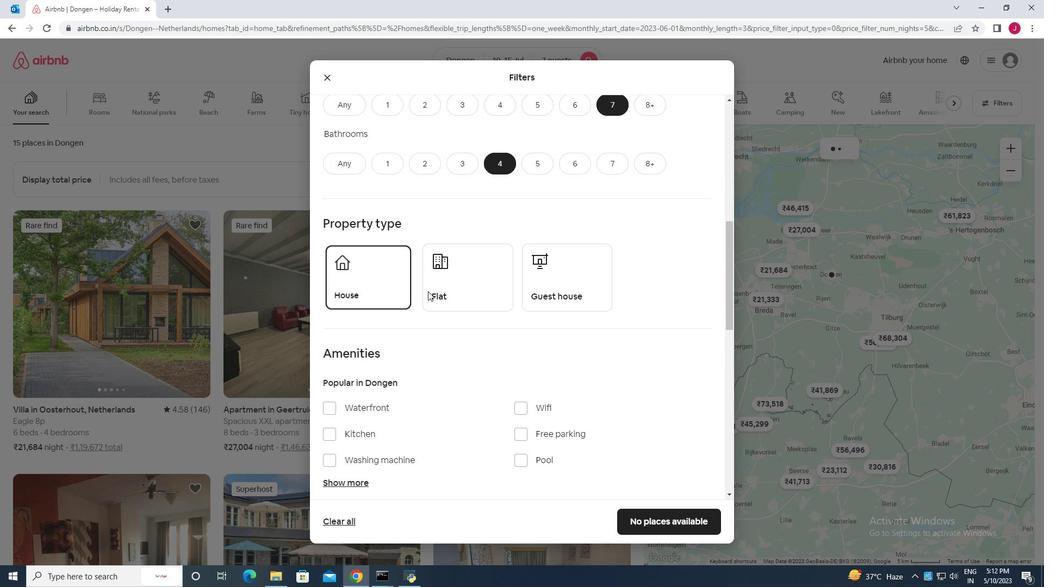 
Action: Mouse pressed left at (442, 294)
Screenshot: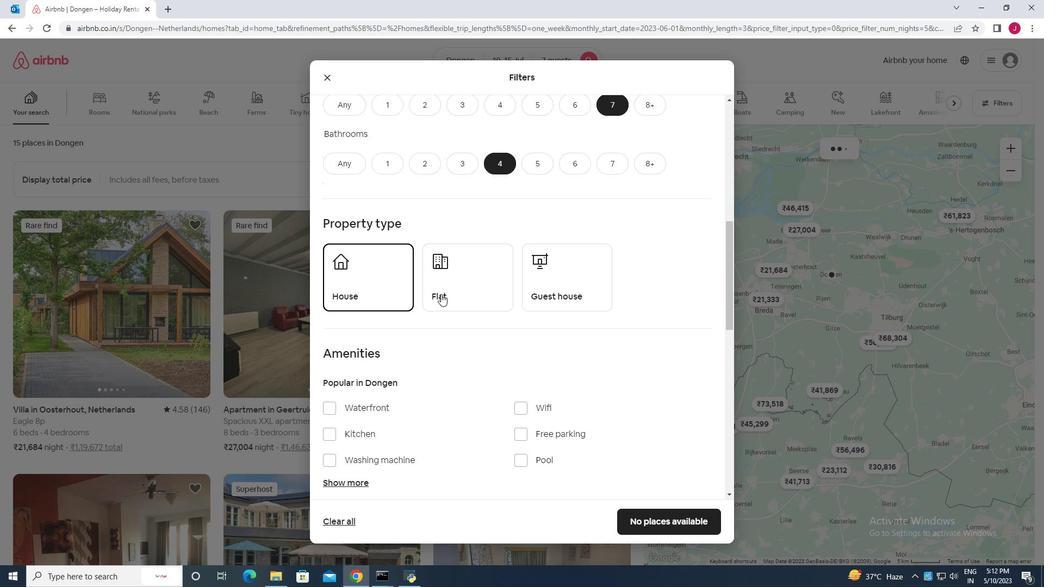 
Action: Mouse moved to (544, 289)
Screenshot: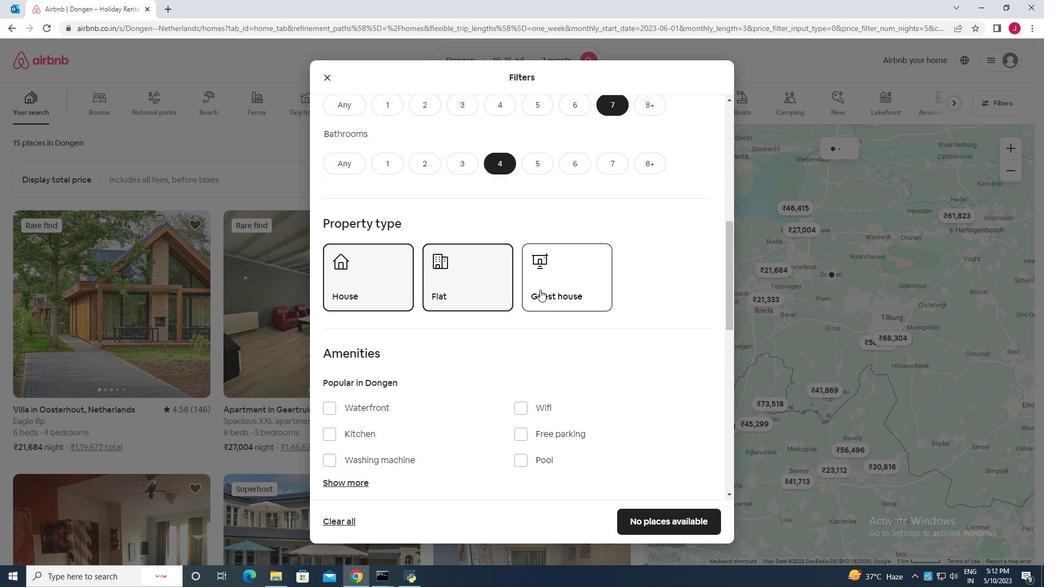 
Action: Mouse pressed left at (544, 289)
Screenshot: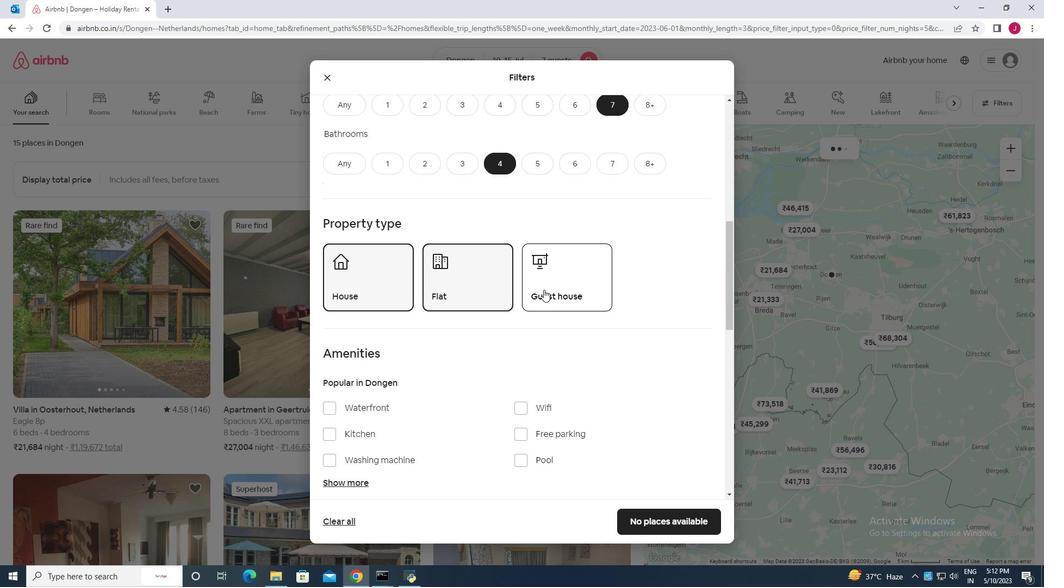 
Action: Mouse moved to (454, 324)
Screenshot: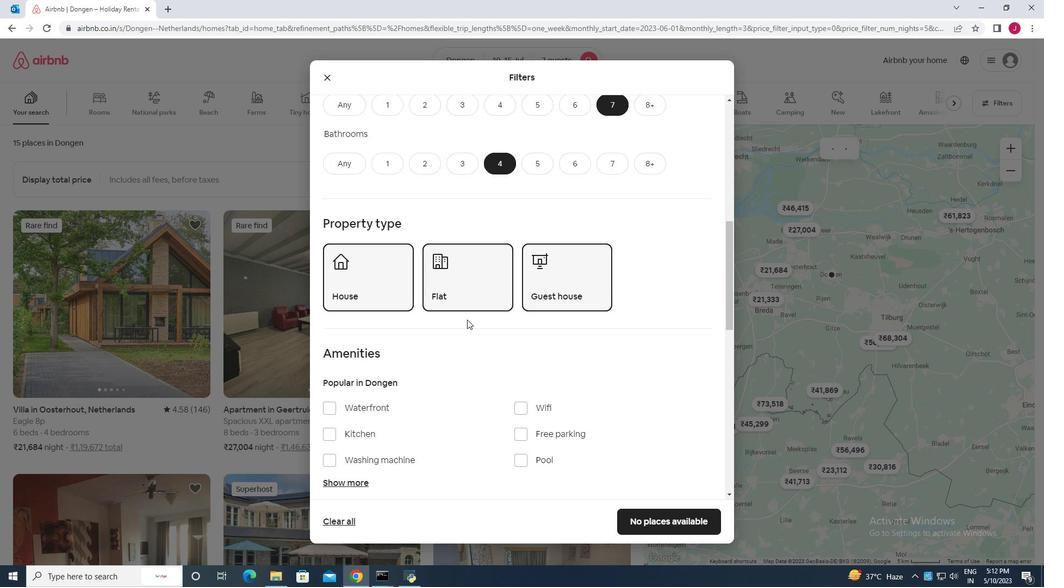 
Action: Mouse scrolled (454, 324) with delta (0, 0)
Screenshot: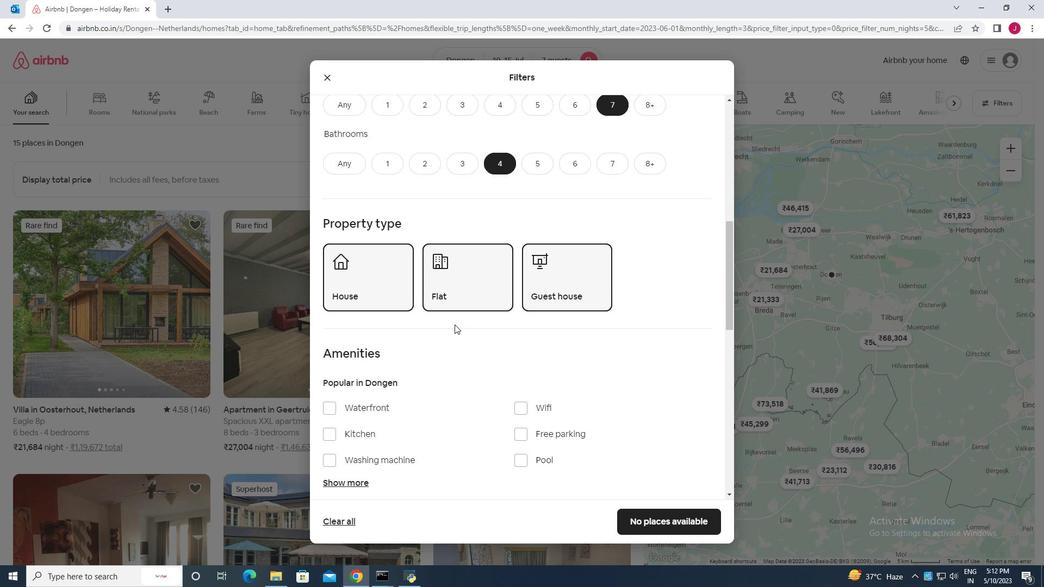 
Action: Mouse moved to (449, 322)
Screenshot: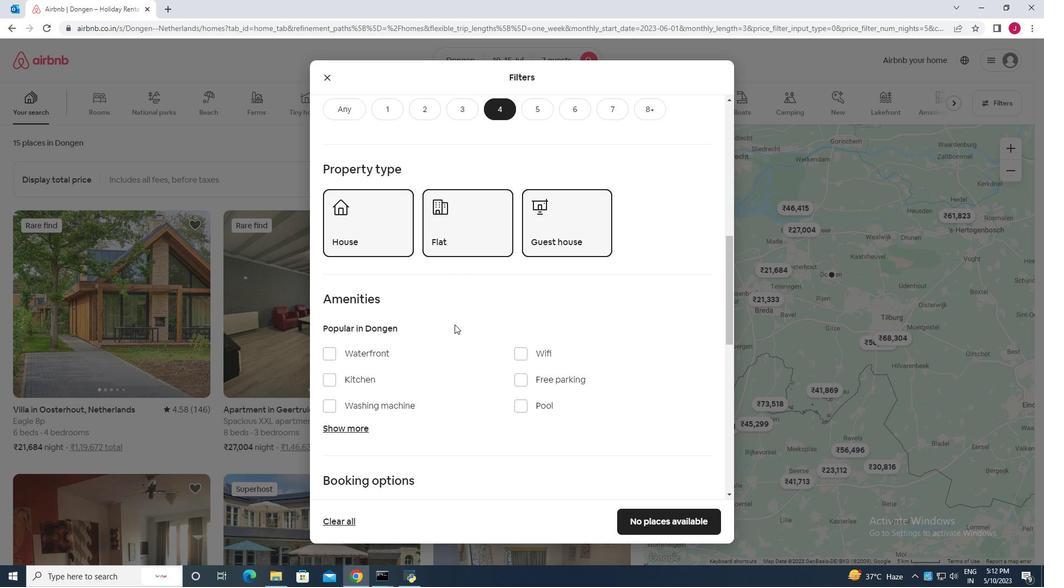 
Action: Mouse scrolled (449, 321) with delta (0, 0)
Screenshot: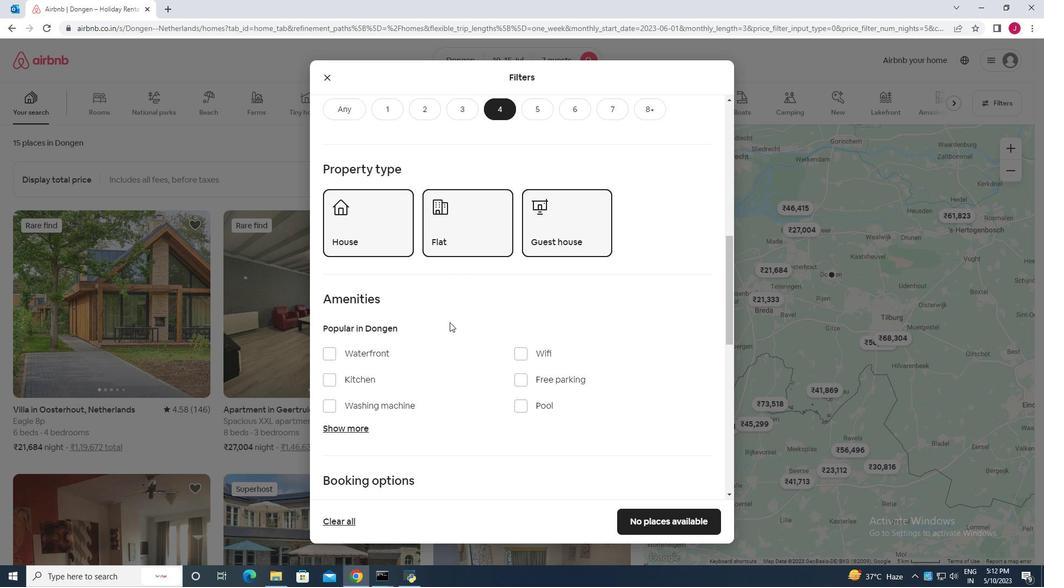 
Action: Mouse moved to (346, 373)
Screenshot: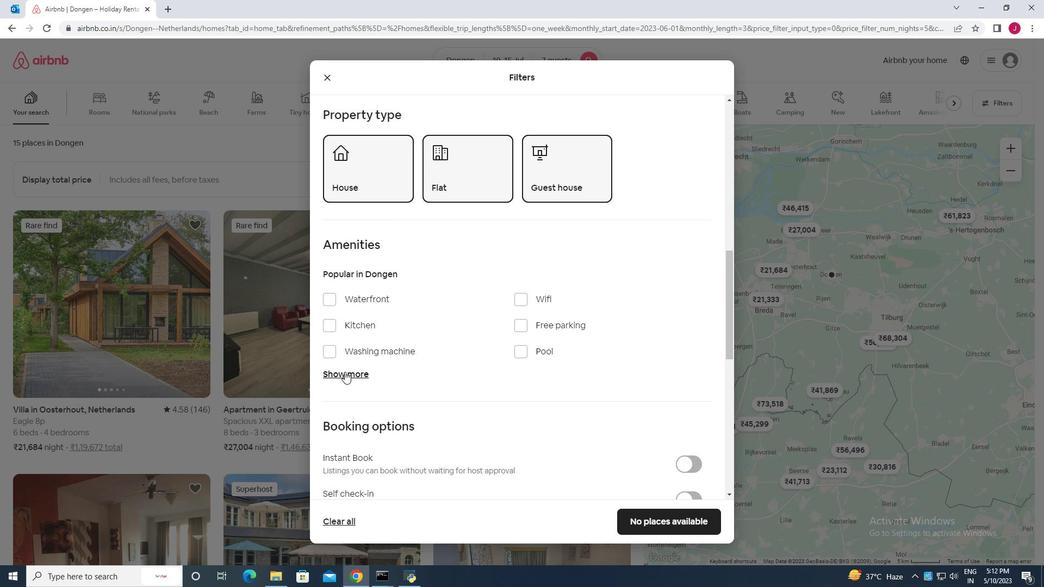
Action: Mouse pressed left at (346, 373)
Screenshot: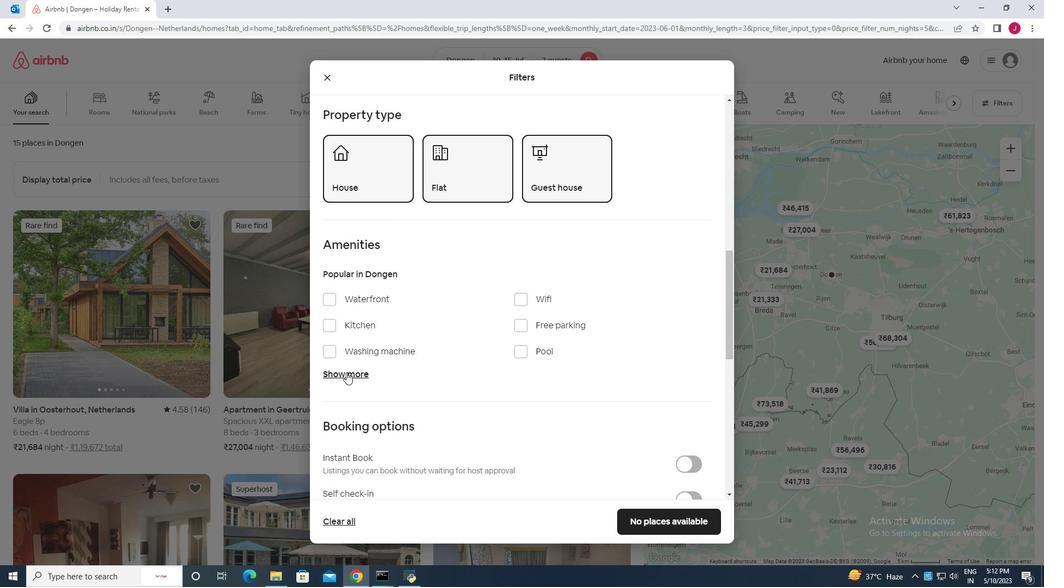 
Action: Mouse moved to (521, 295)
Screenshot: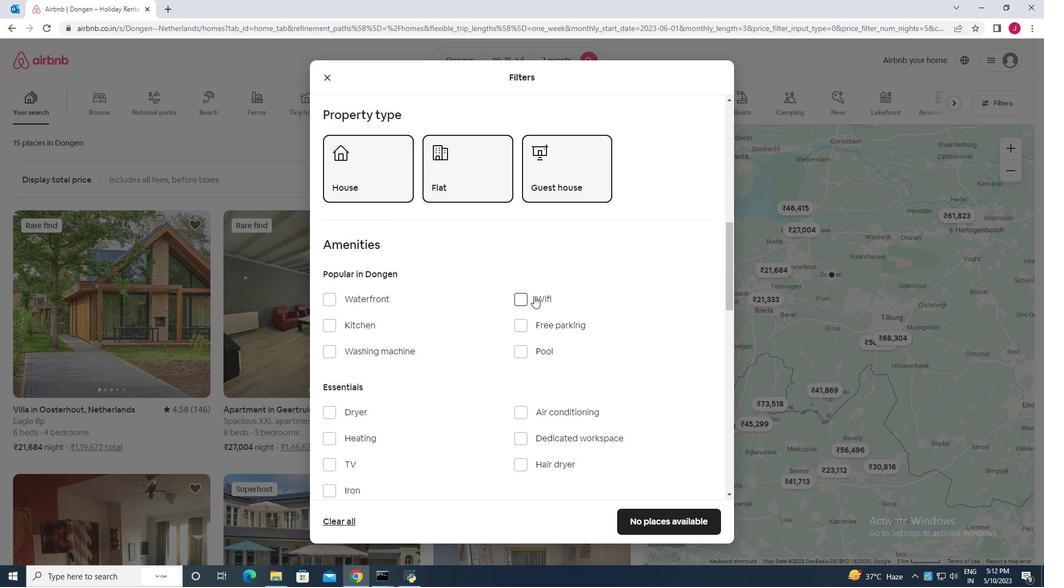 
Action: Mouse pressed left at (521, 295)
Screenshot: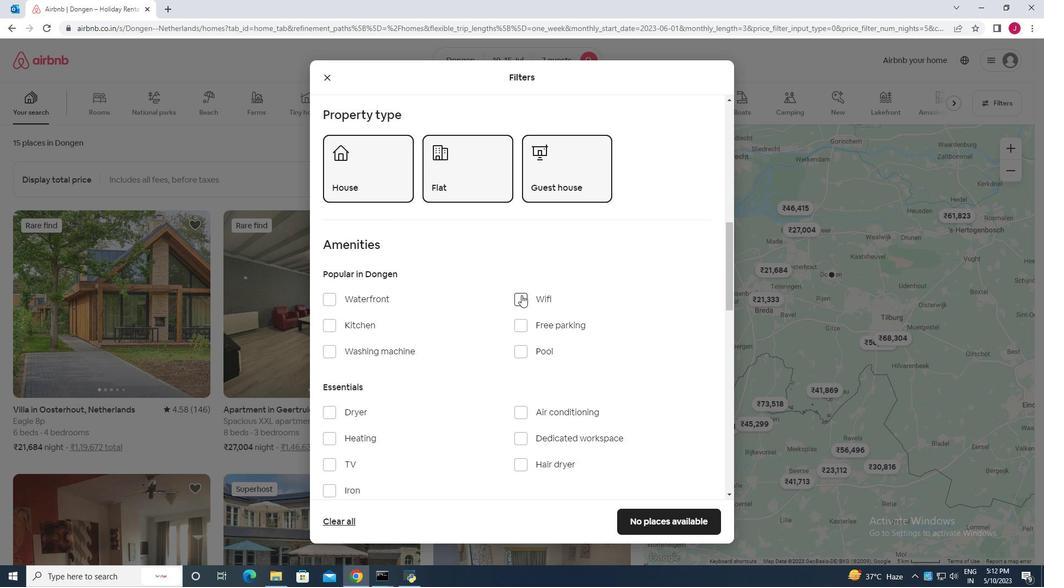 
Action: Mouse moved to (414, 342)
Screenshot: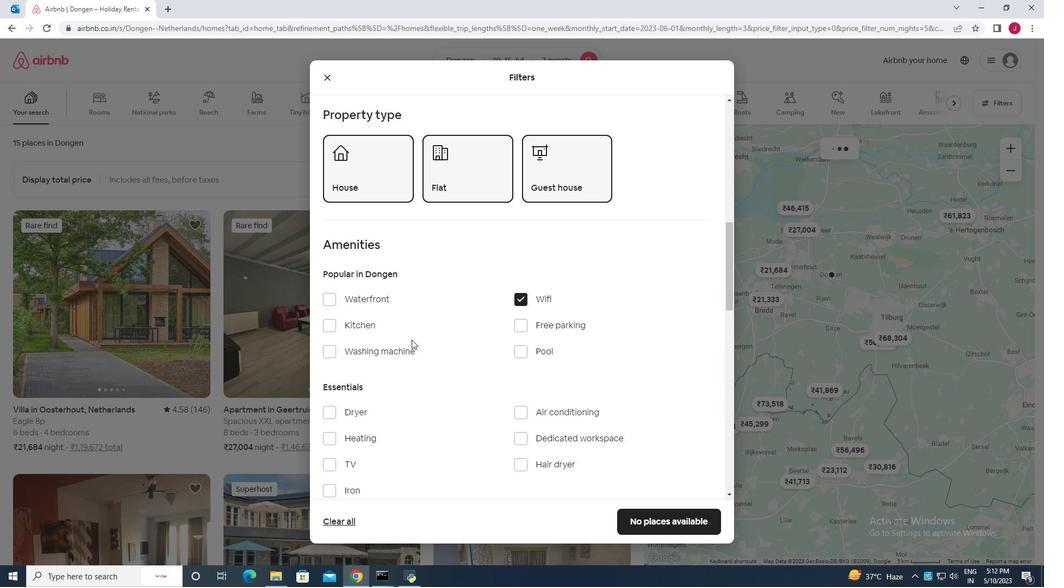 
Action: Mouse scrolled (414, 341) with delta (0, 0)
Screenshot: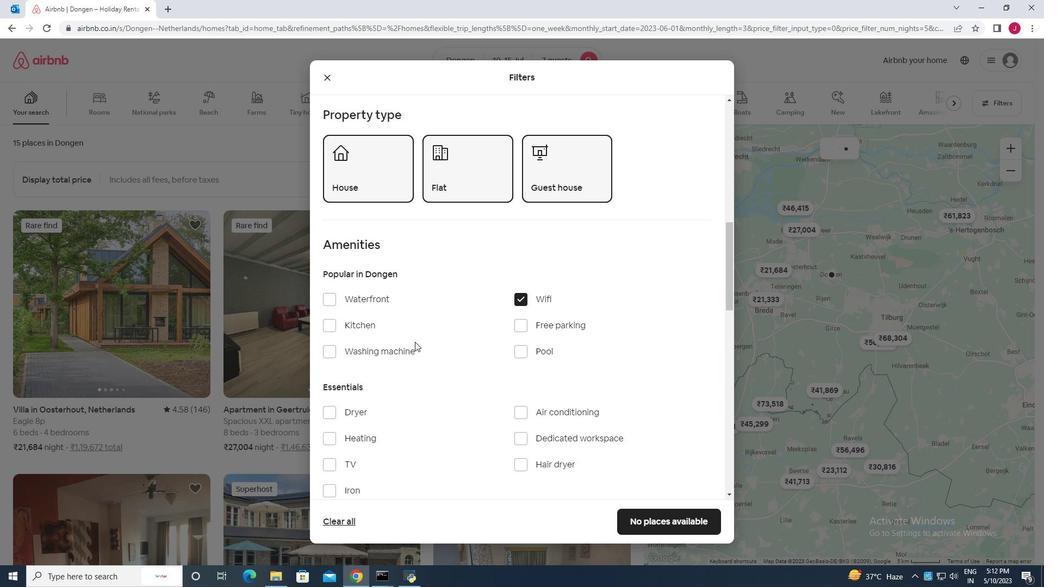 
Action: Mouse scrolled (414, 341) with delta (0, 0)
Screenshot: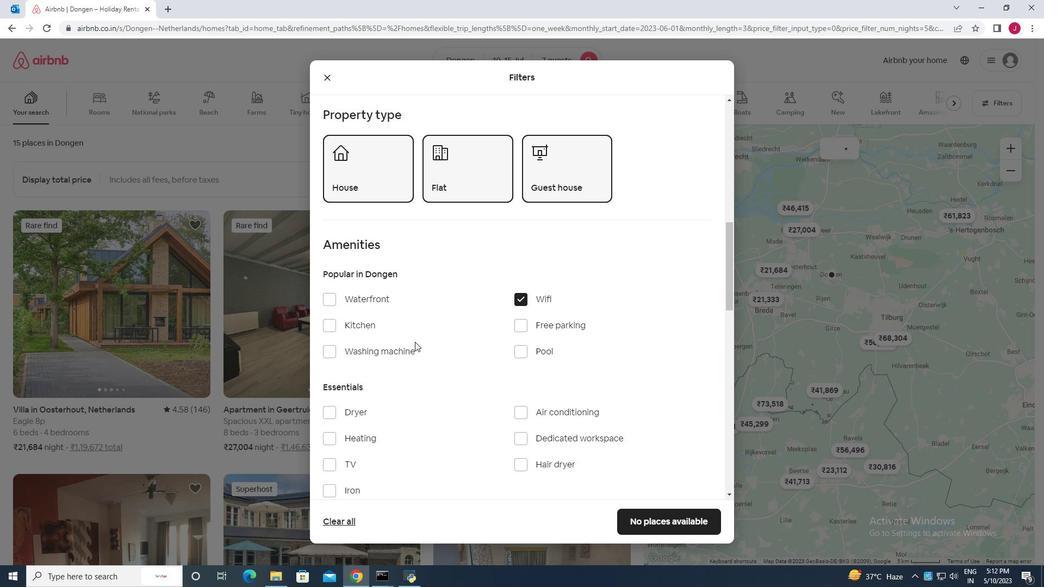 
Action: Mouse moved to (522, 220)
Screenshot: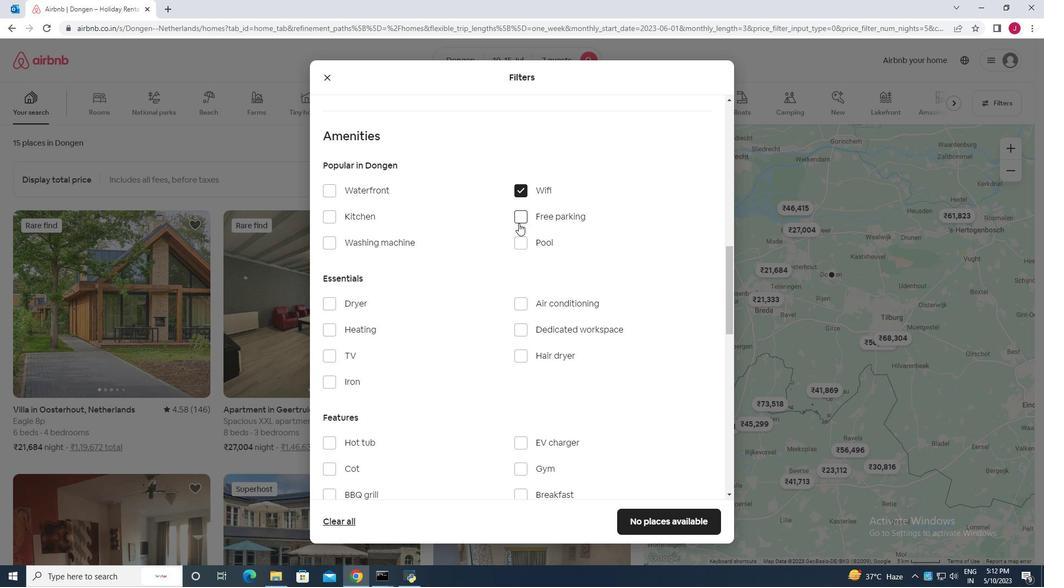 
Action: Mouse pressed left at (522, 220)
Screenshot: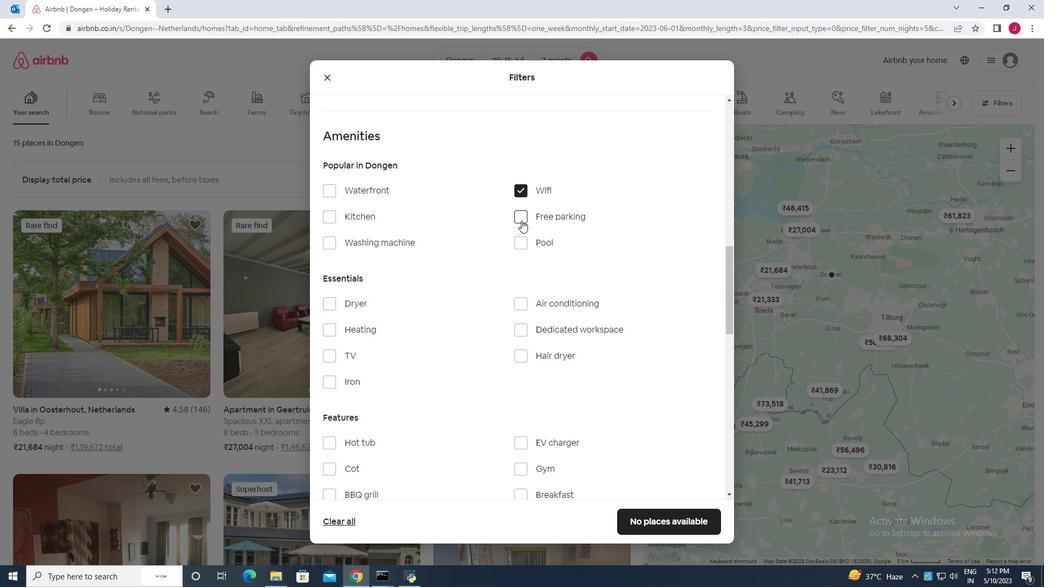
Action: Mouse moved to (327, 351)
Screenshot: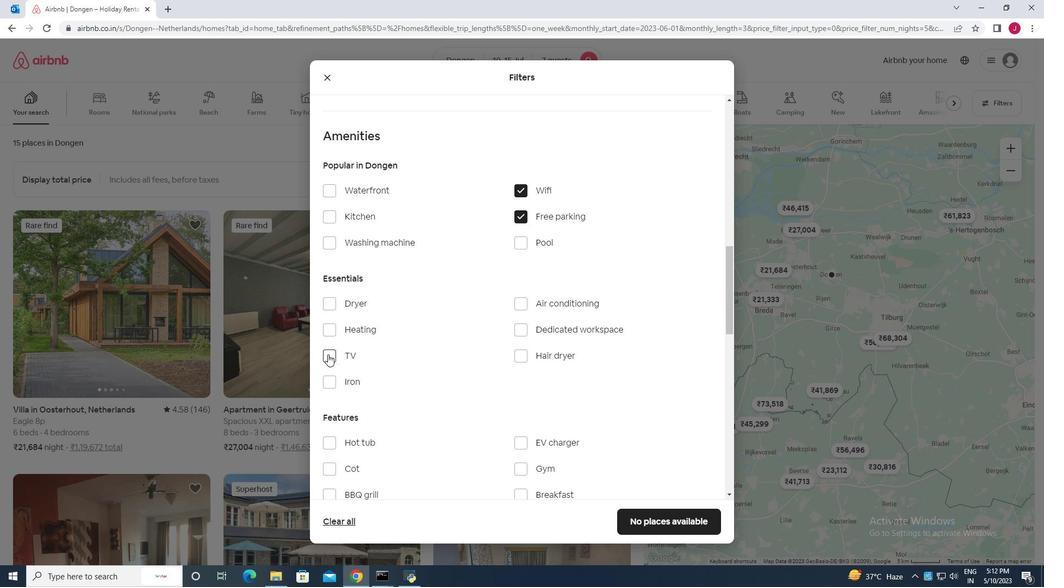 
Action: Mouse pressed left at (327, 351)
Screenshot: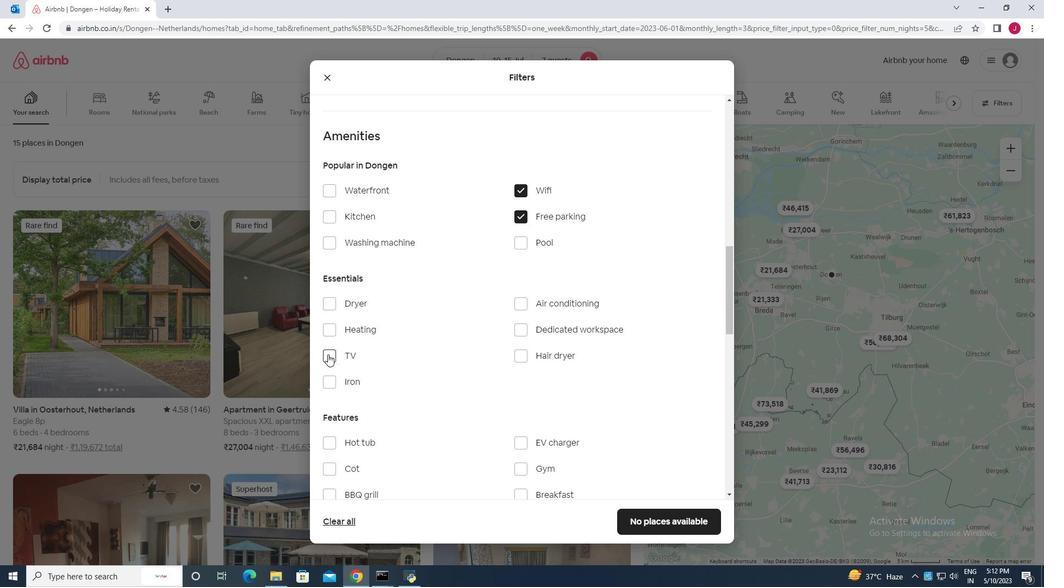 
Action: Mouse moved to (450, 357)
Screenshot: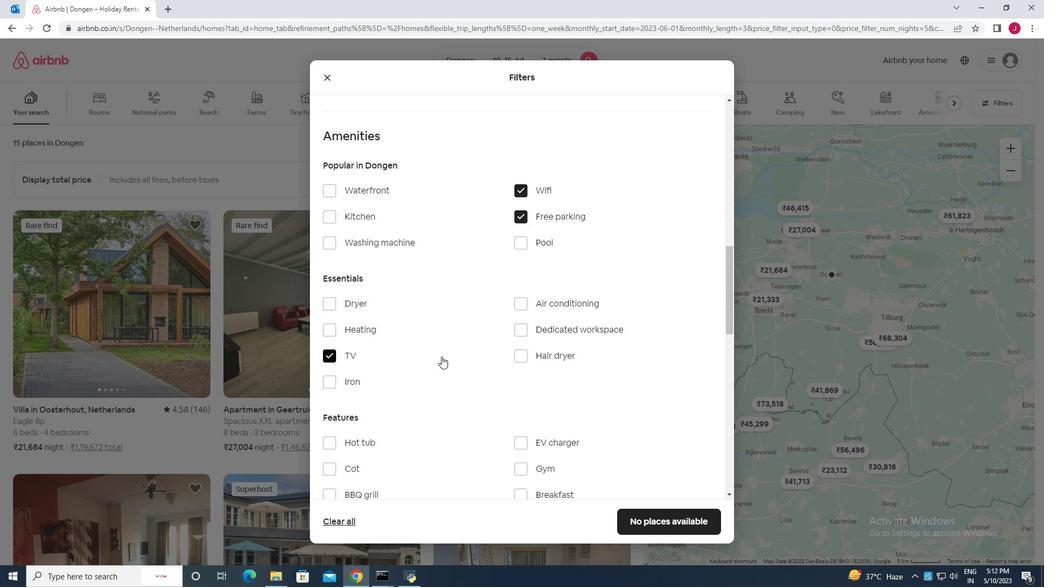 
Action: Mouse scrolled (450, 357) with delta (0, 0)
Screenshot: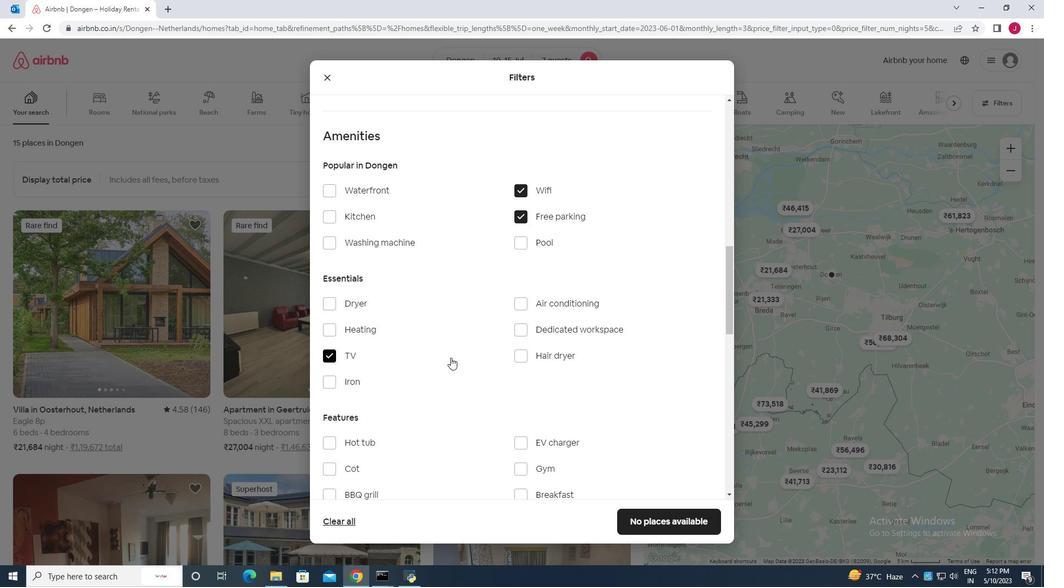 
Action: Mouse scrolled (450, 357) with delta (0, 0)
Screenshot: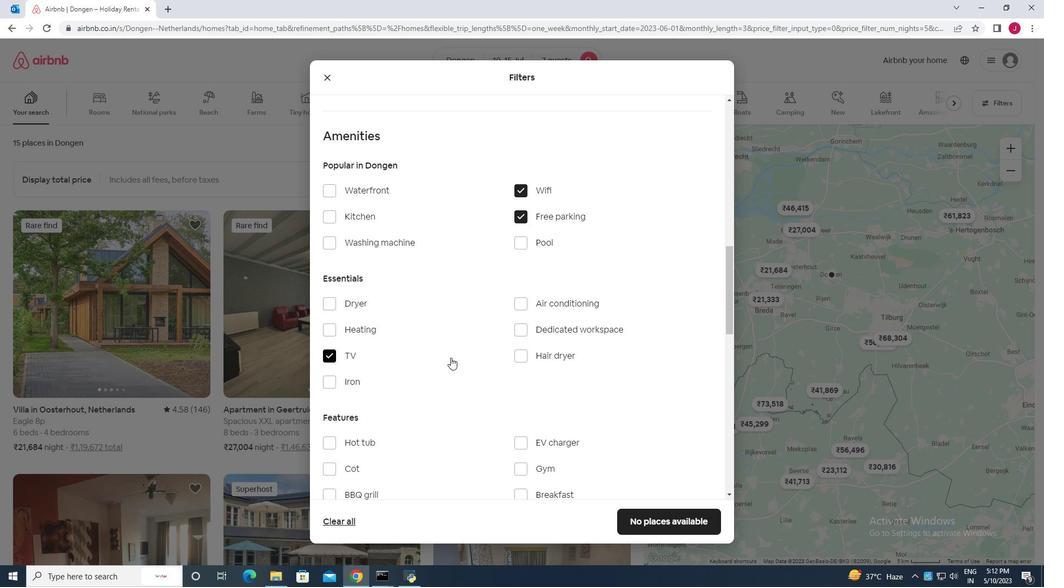 
Action: Mouse moved to (520, 387)
Screenshot: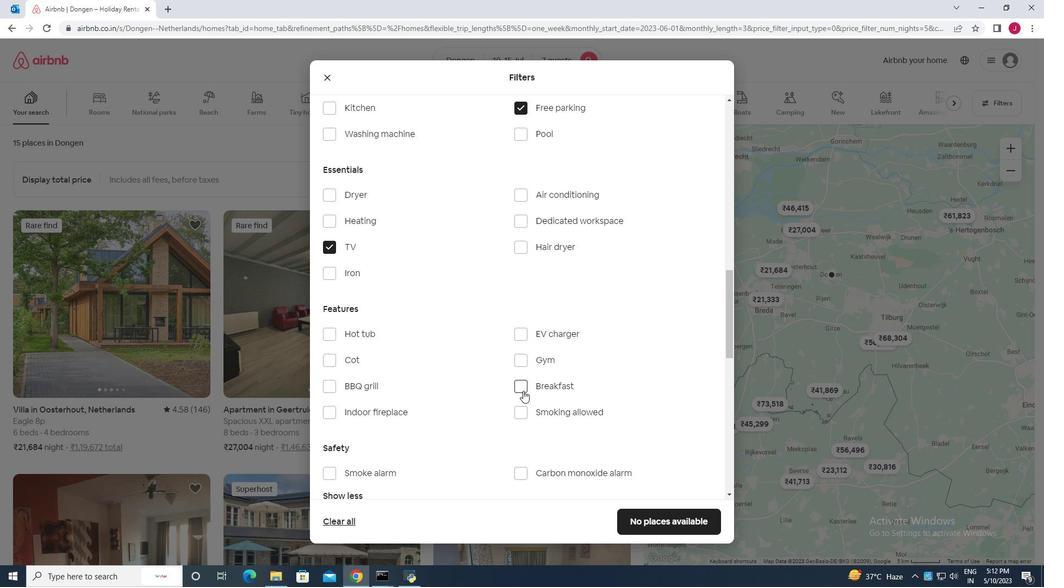 
Action: Mouse pressed left at (520, 387)
Screenshot: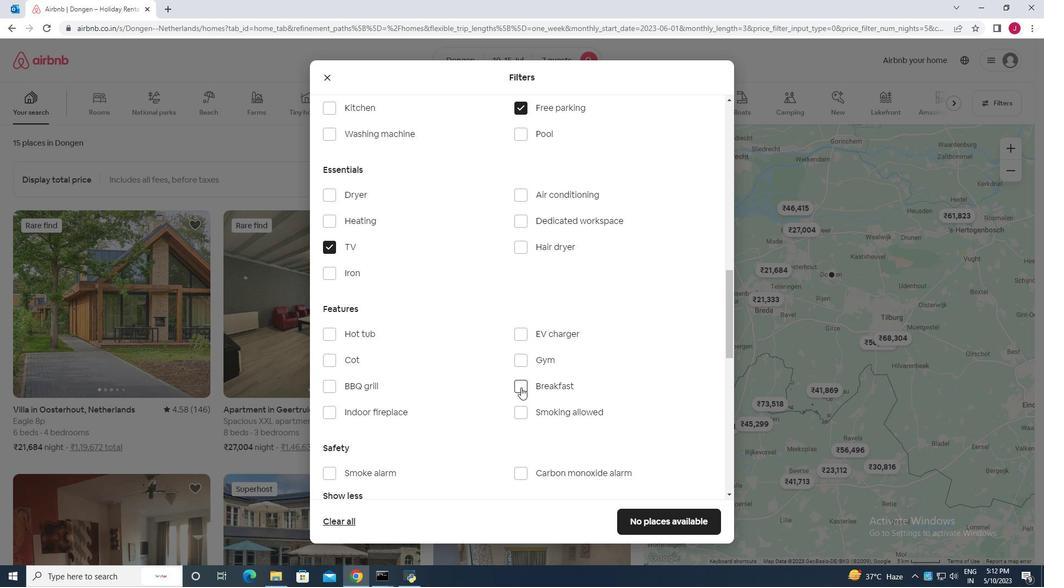 
Action: Mouse moved to (523, 363)
Screenshot: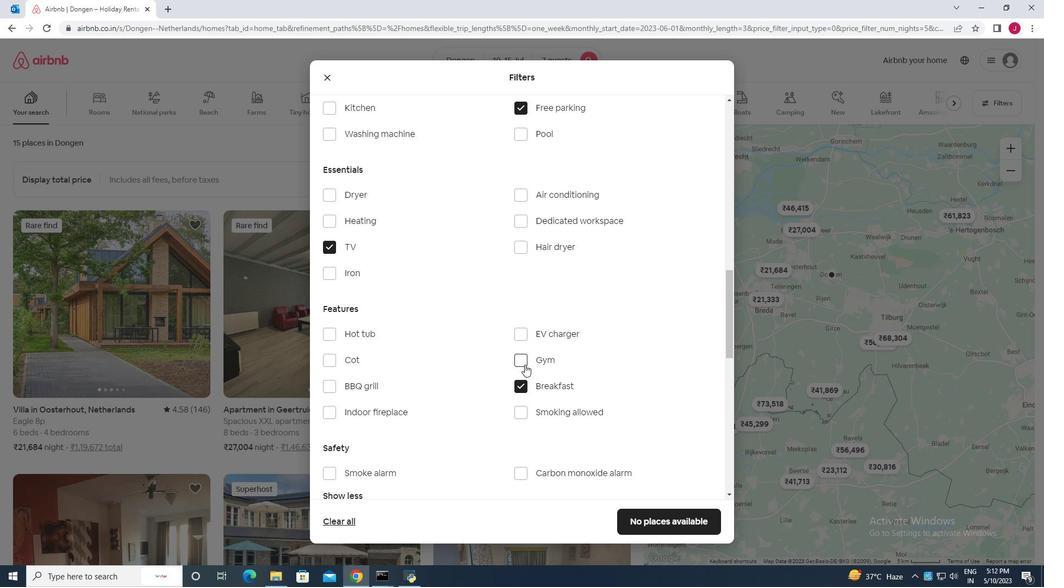 
Action: Mouse pressed left at (523, 363)
Screenshot: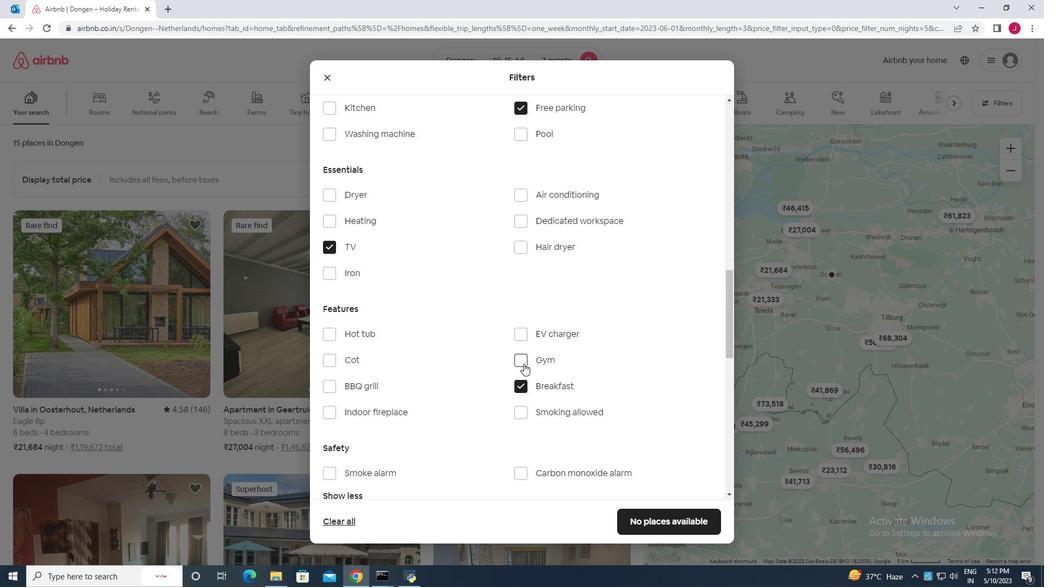 
Action: Mouse moved to (508, 374)
Screenshot: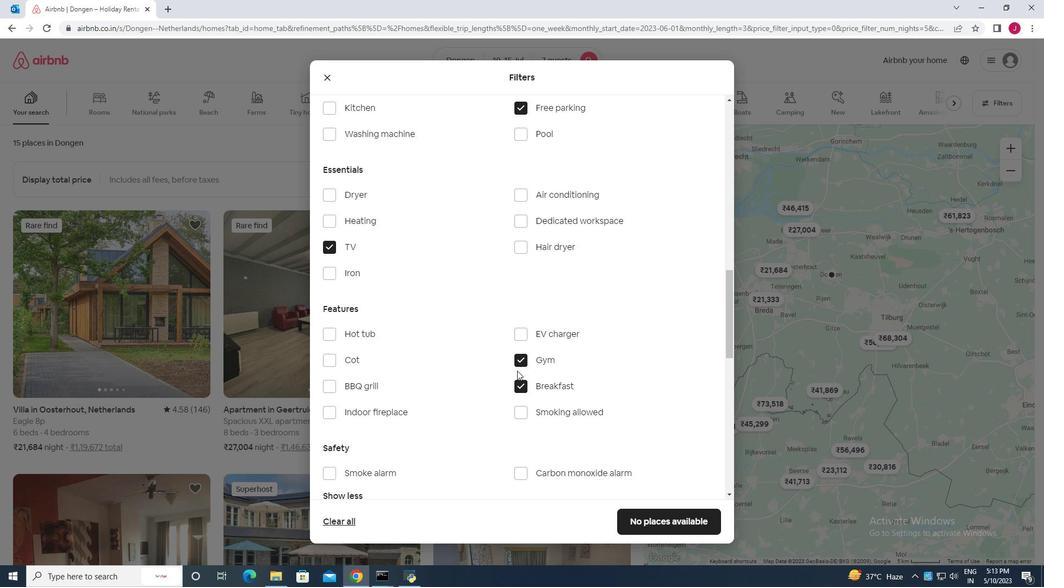 
Action: Mouse scrolled (508, 373) with delta (0, 0)
Screenshot: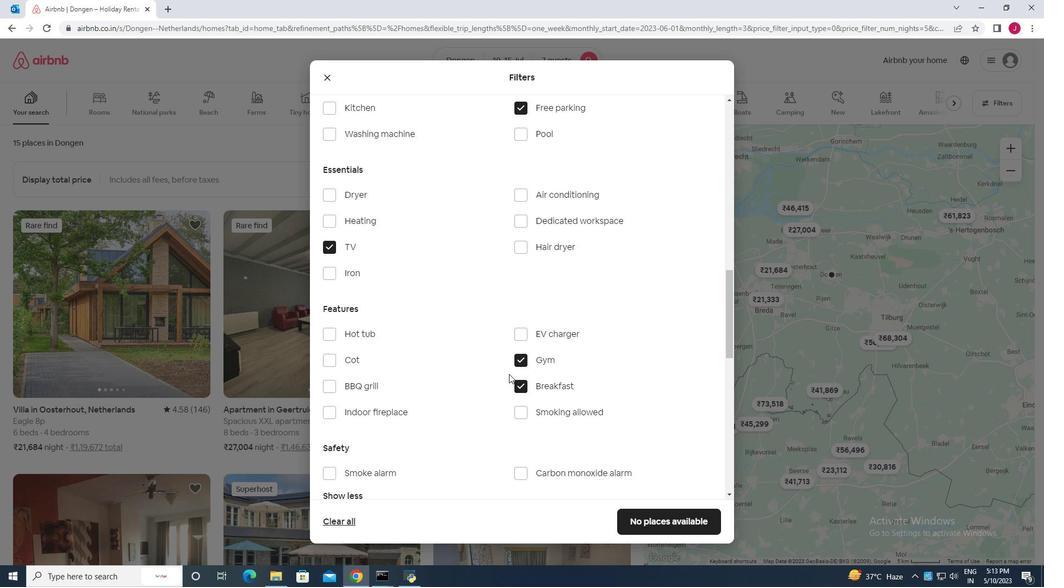 
Action: Mouse scrolled (508, 373) with delta (0, 0)
Screenshot: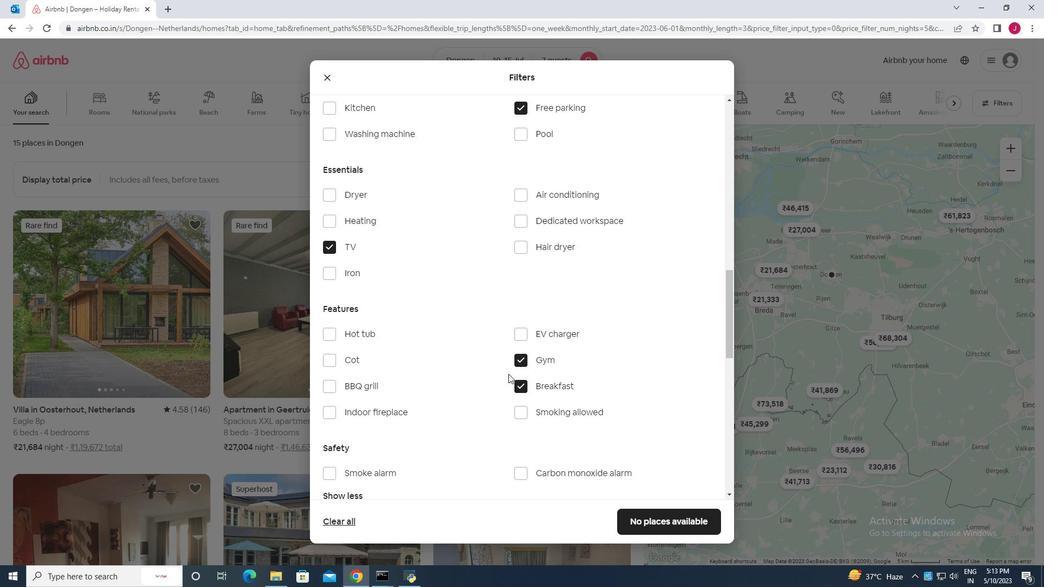 
Action: Mouse scrolled (508, 373) with delta (0, 0)
Screenshot: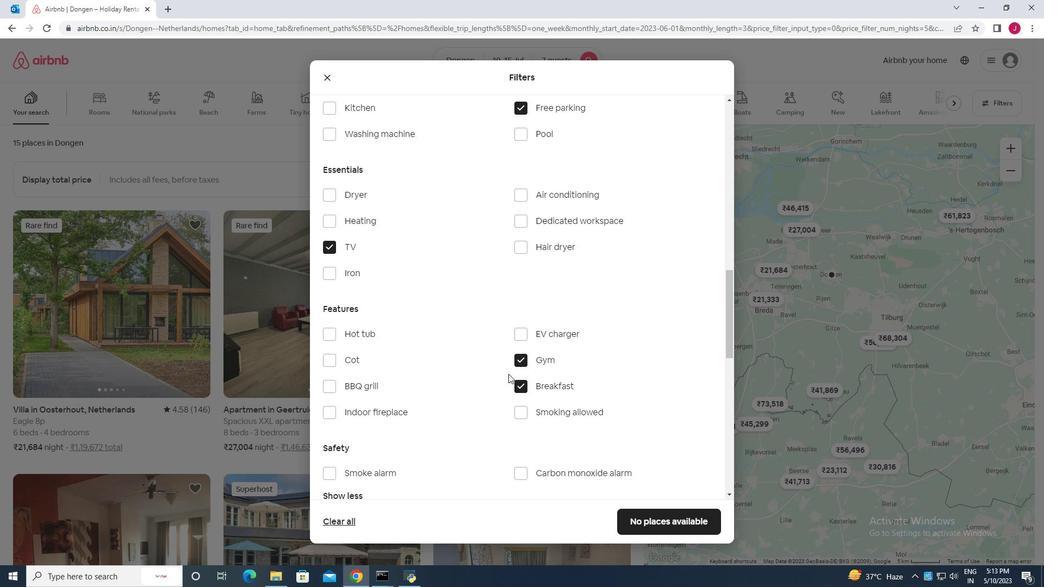 
Action: Mouse scrolled (508, 373) with delta (0, 0)
Screenshot: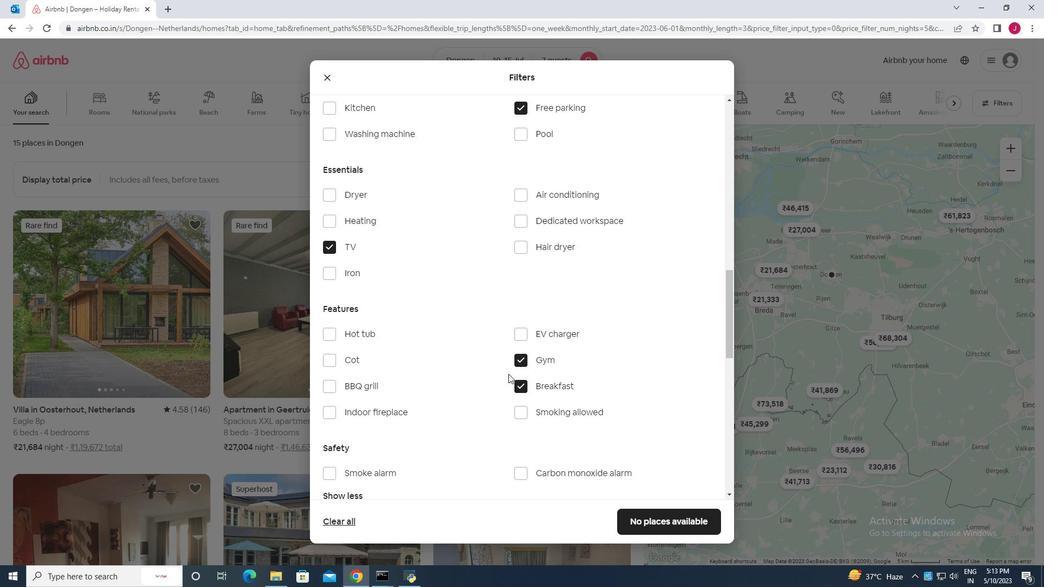 
Action: Mouse scrolled (508, 373) with delta (0, 0)
Screenshot: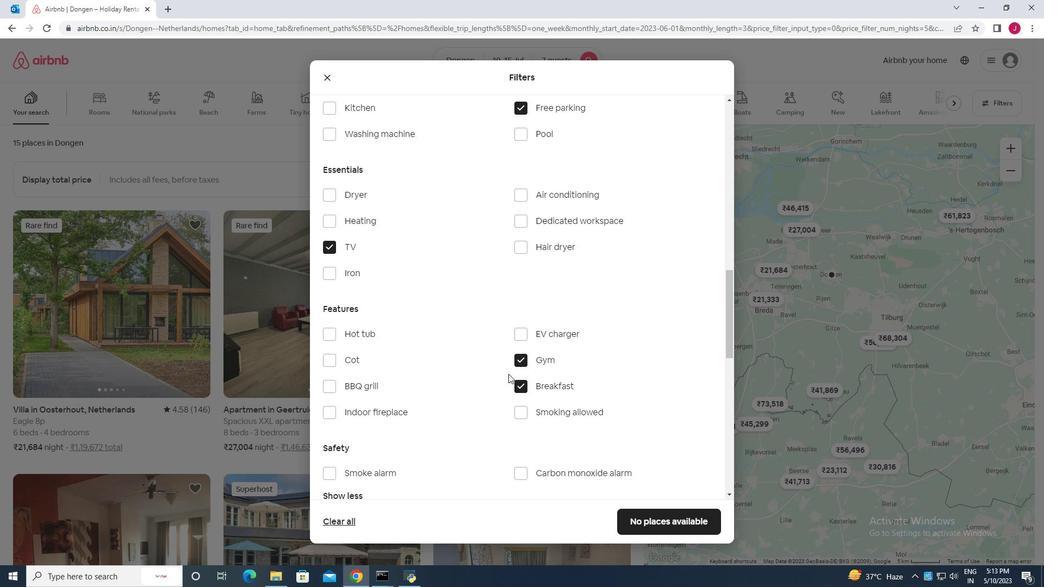 
Action: Mouse scrolled (508, 373) with delta (0, 0)
Screenshot: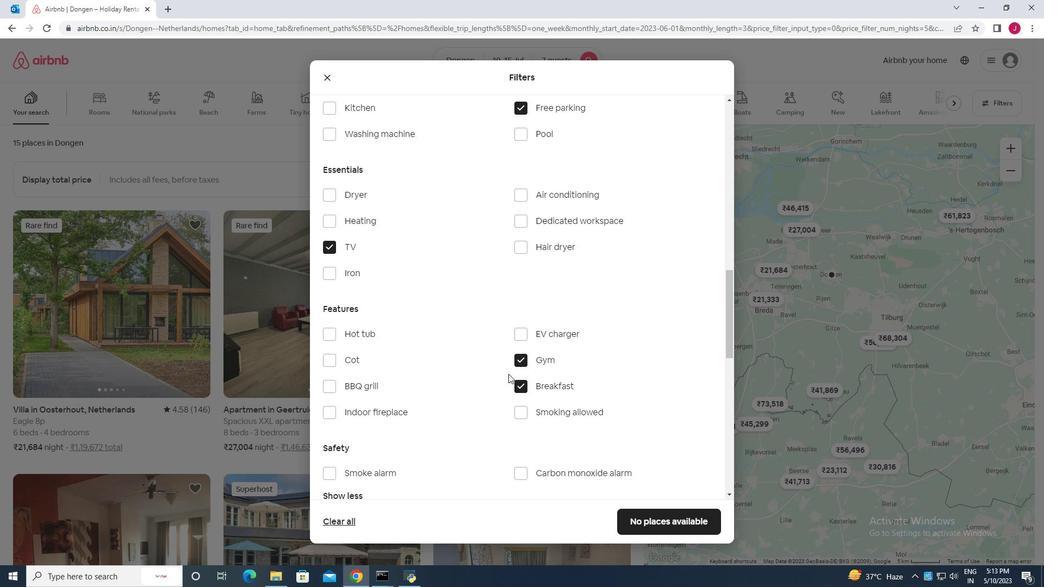 
Action: Mouse moved to (693, 299)
Screenshot: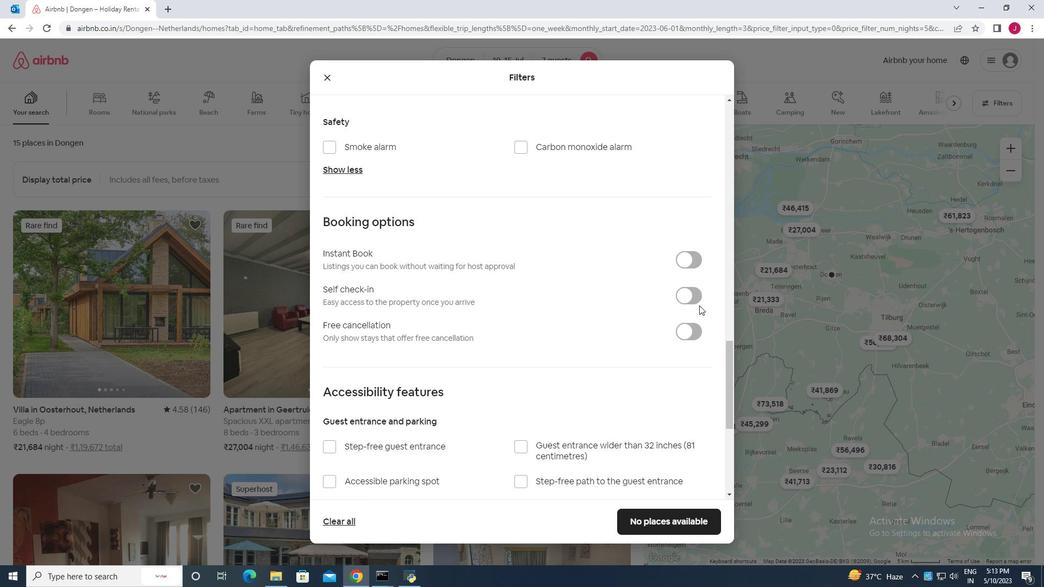 
Action: Mouse pressed left at (693, 299)
Screenshot: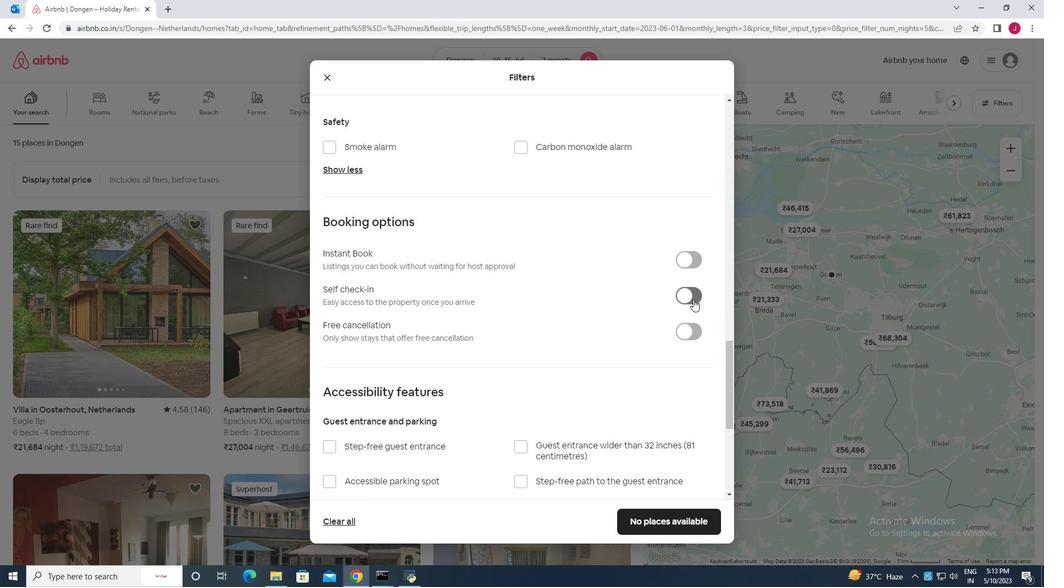 
Action: Mouse moved to (499, 342)
Screenshot: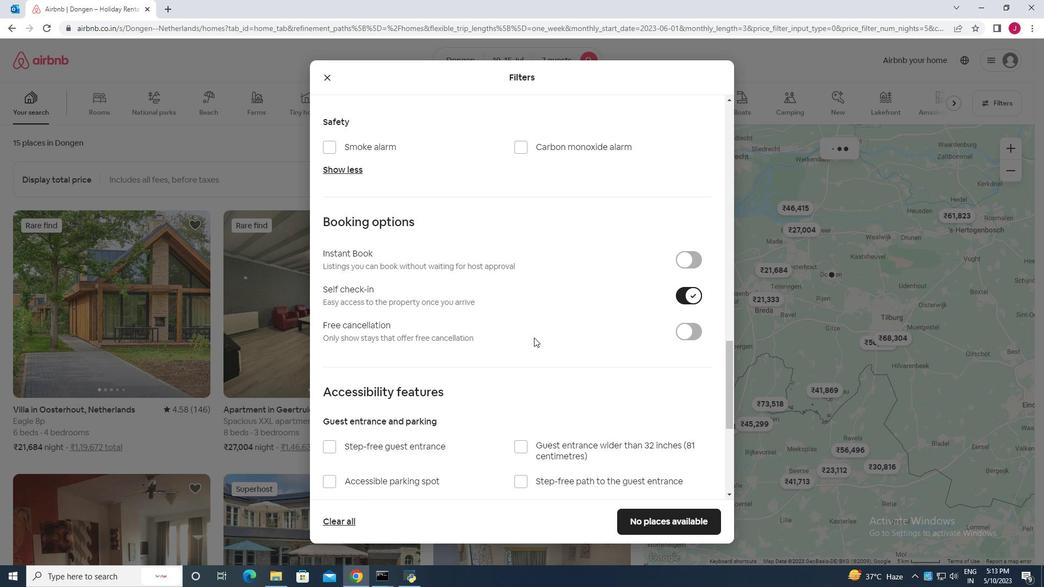 
Action: Mouse scrolled (499, 342) with delta (0, 0)
Screenshot: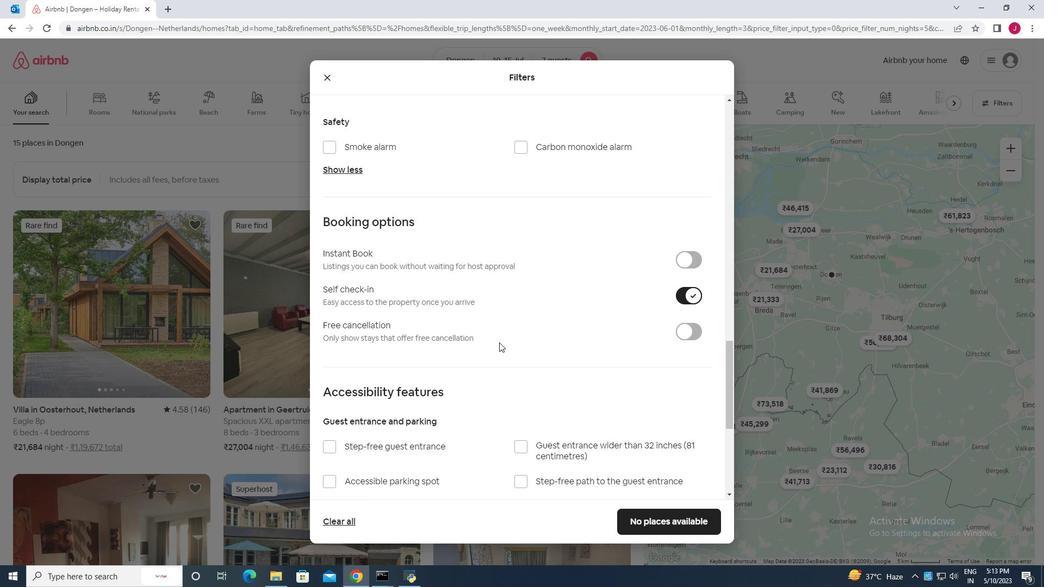 
Action: Mouse scrolled (499, 342) with delta (0, 0)
Screenshot: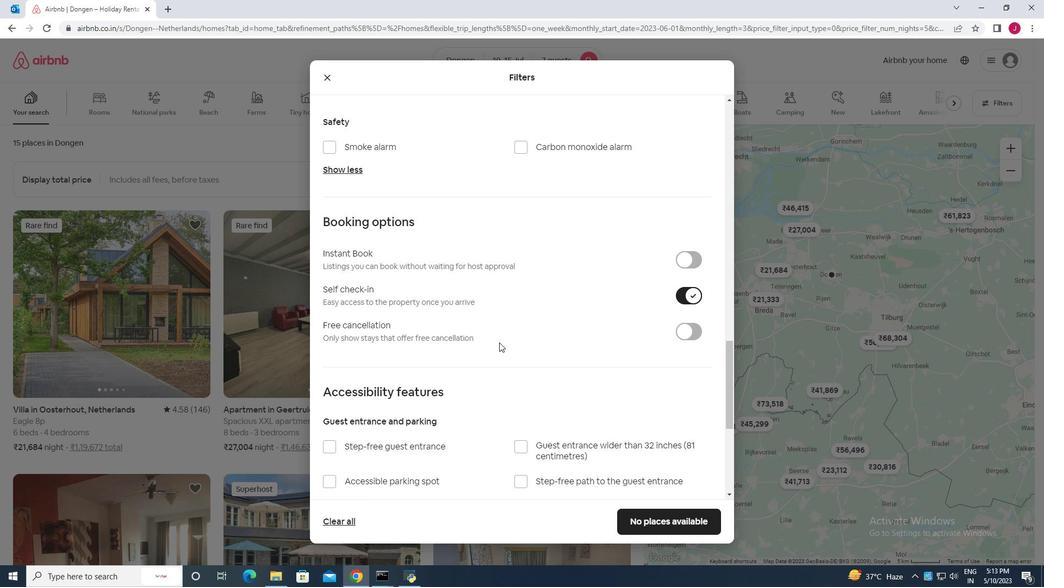 
Action: Mouse scrolled (499, 342) with delta (0, 0)
Screenshot: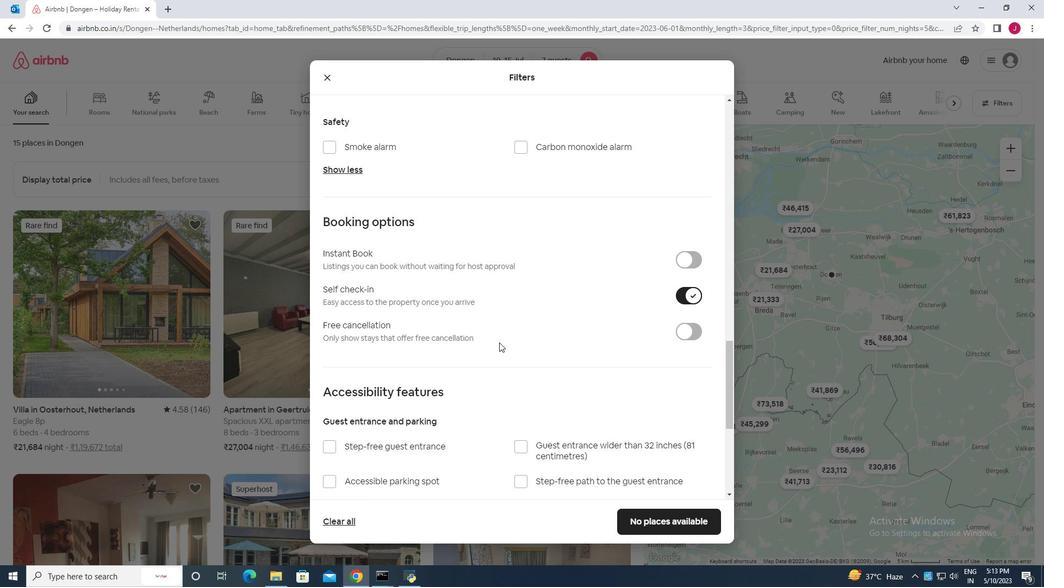 
Action: Mouse scrolled (499, 342) with delta (0, 0)
Screenshot: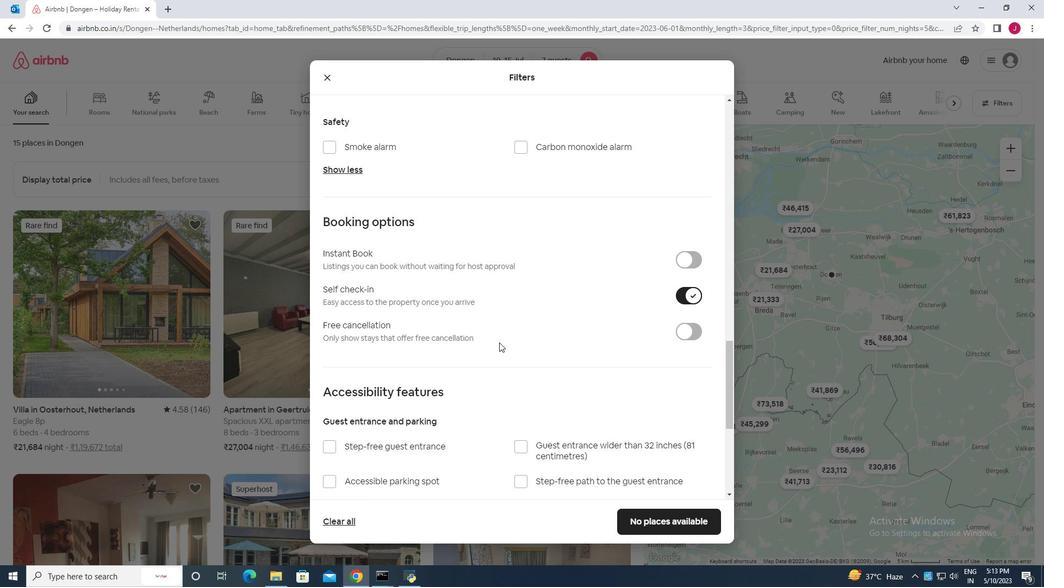
Action: Mouse scrolled (499, 342) with delta (0, 0)
Screenshot: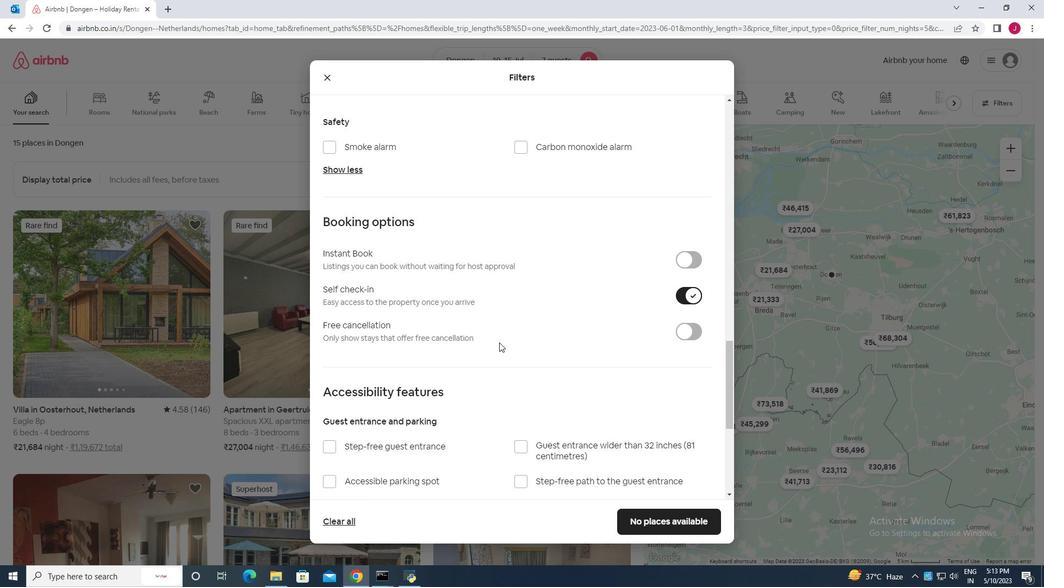 
Action: Mouse scrolled (499, 342) with delta (0, 0)
Screenshot: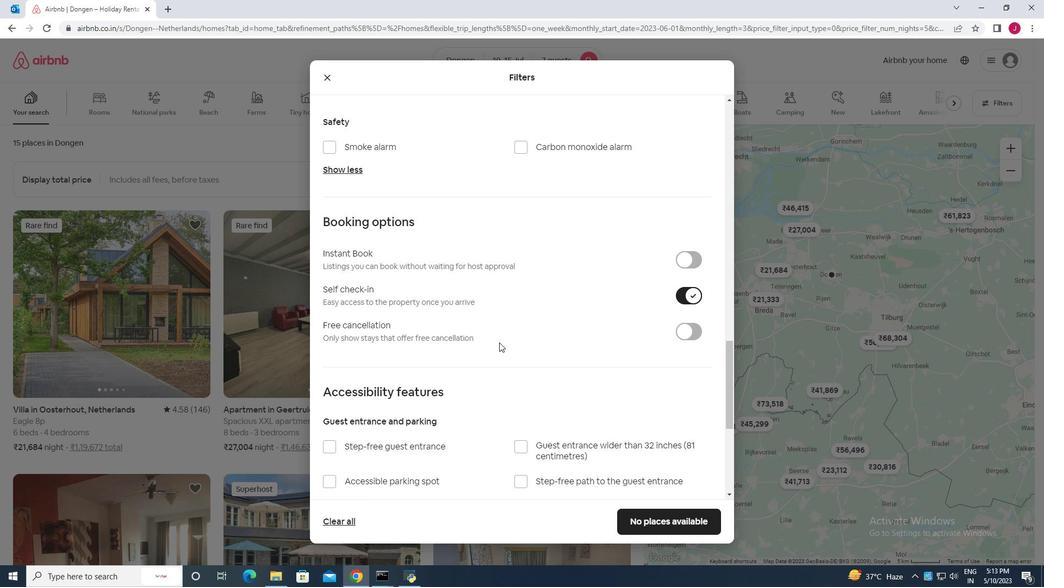 
Action: Mouse moved to (329, 424)
Screenshot: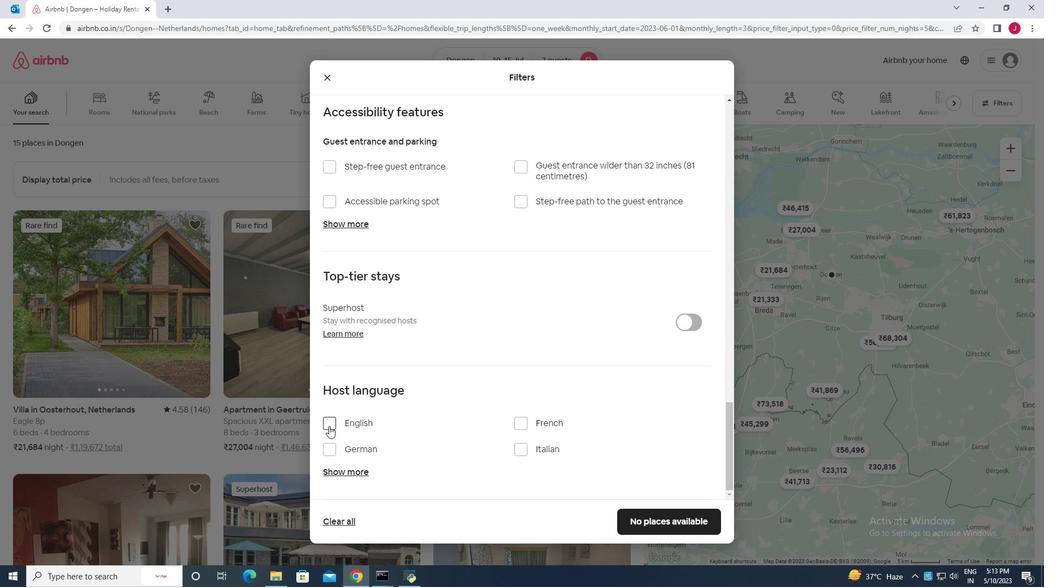 
Action: Mouse pressed left at (329, 424)
Screenshot: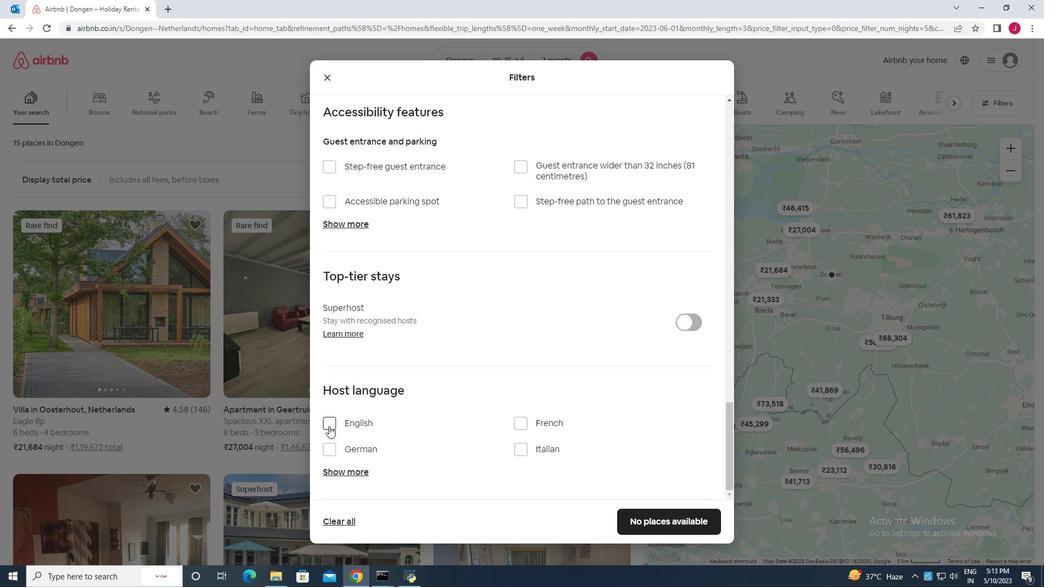 
Action: Mouse moved to (514, 413)
Screenshot: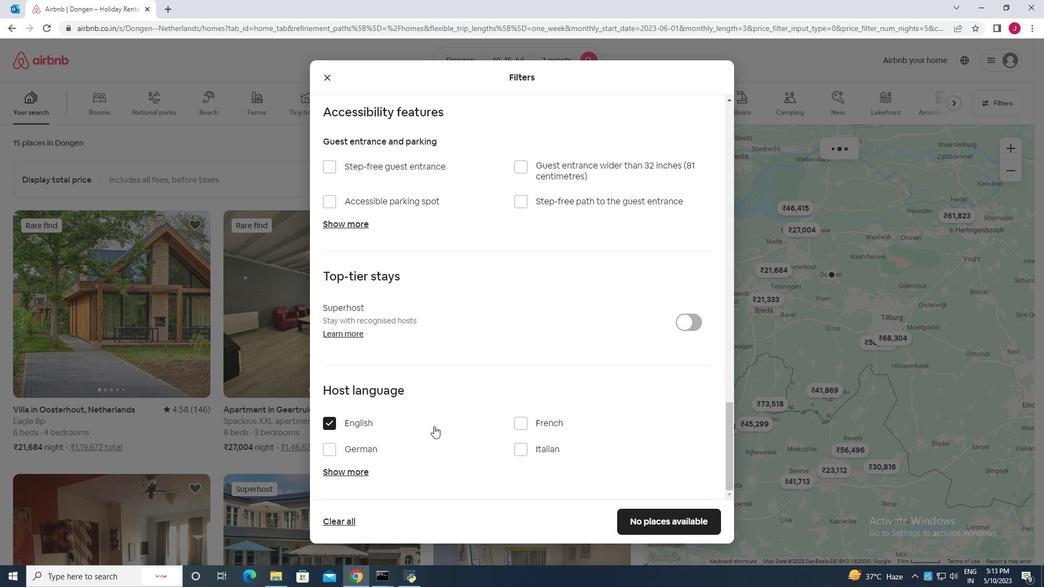 
Action: Mouse scrolled (514, 412) with delta (0, 0)
Screenshot: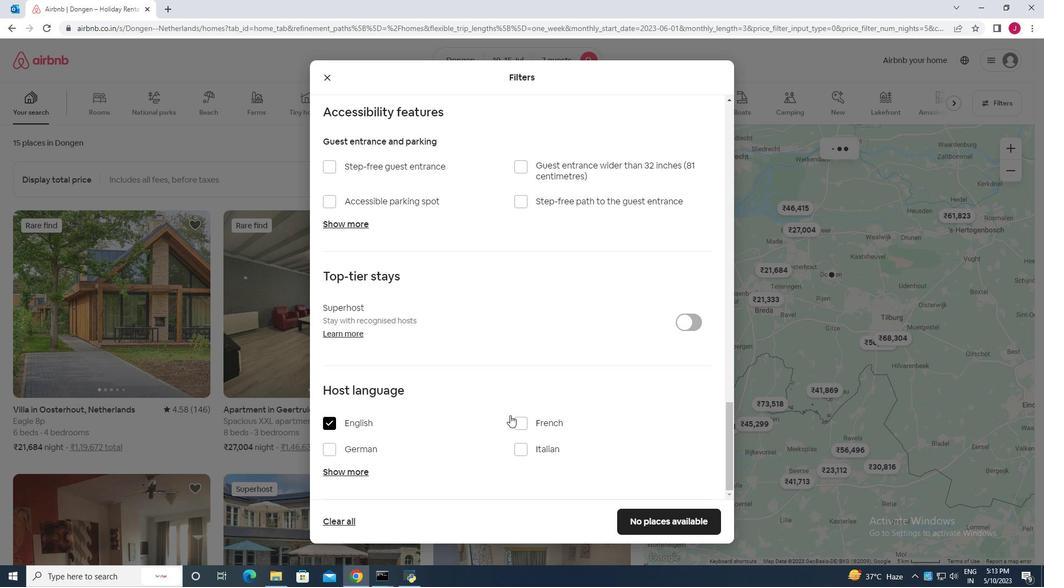 
Action: Mouse scrolled (514, 412) with delta (0, 0)
Screenshot: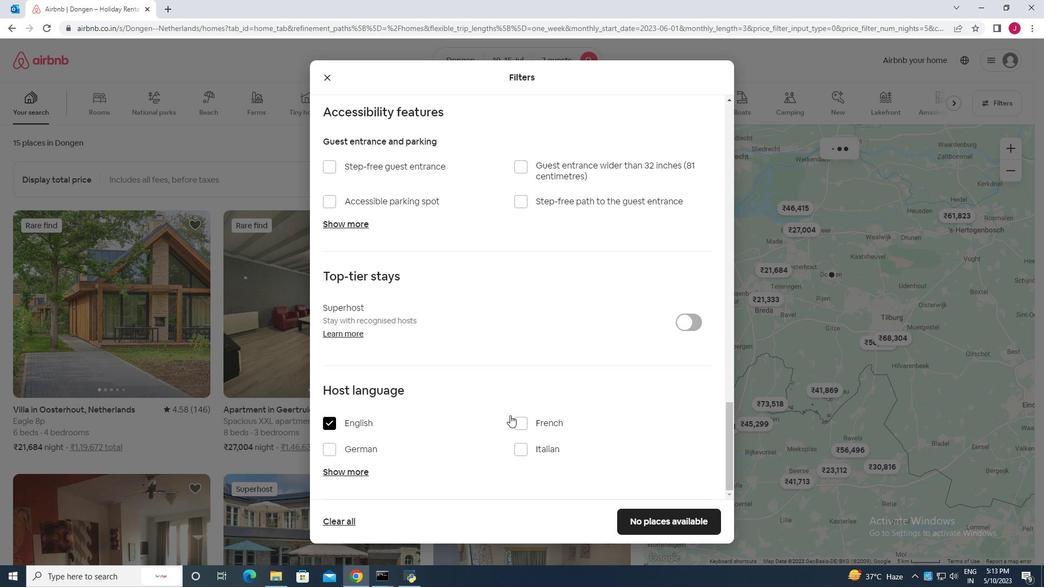 
Action: Mouse scrolled (514, 412) with delta (0, 0)
Screenshot: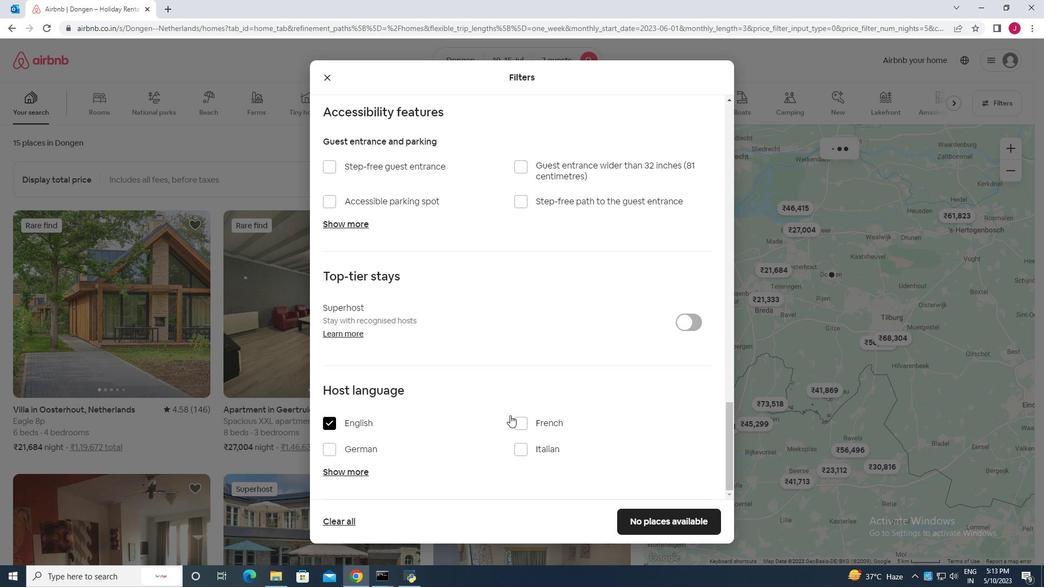 
Action: Mouse scrolled (514, 412) with delta (0, 0)
Screenshot: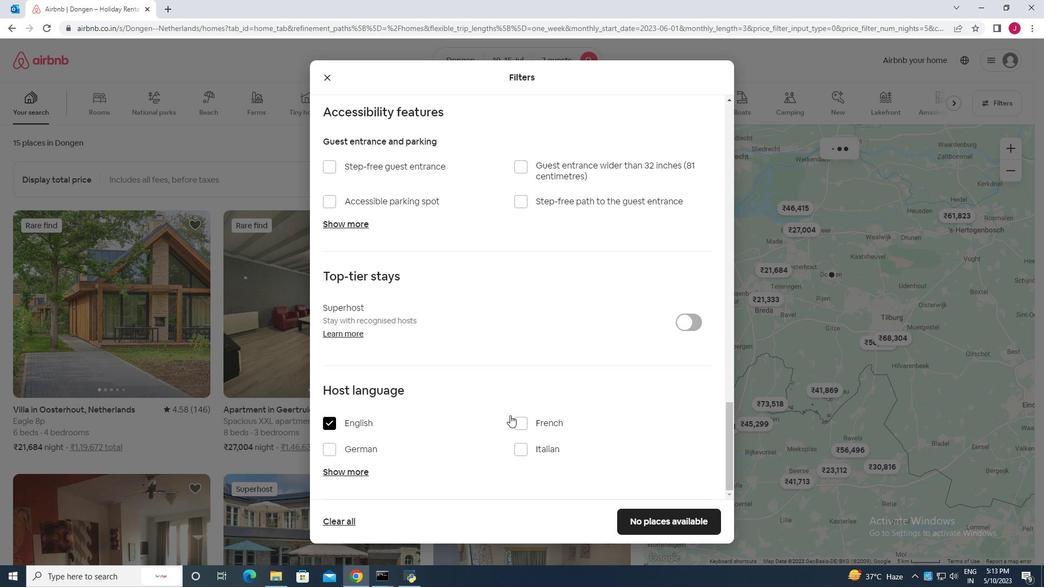 
Action: Mouse scrolled (514, 412) with delta (0, 0)
Screenshot: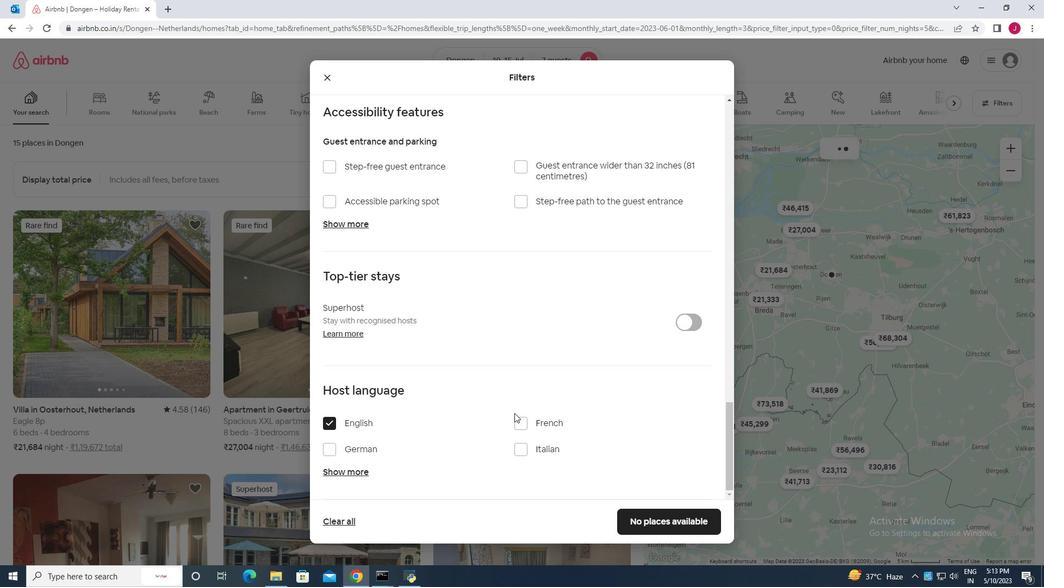 
Action: Mouse moved to (640, 524)
Screenshot: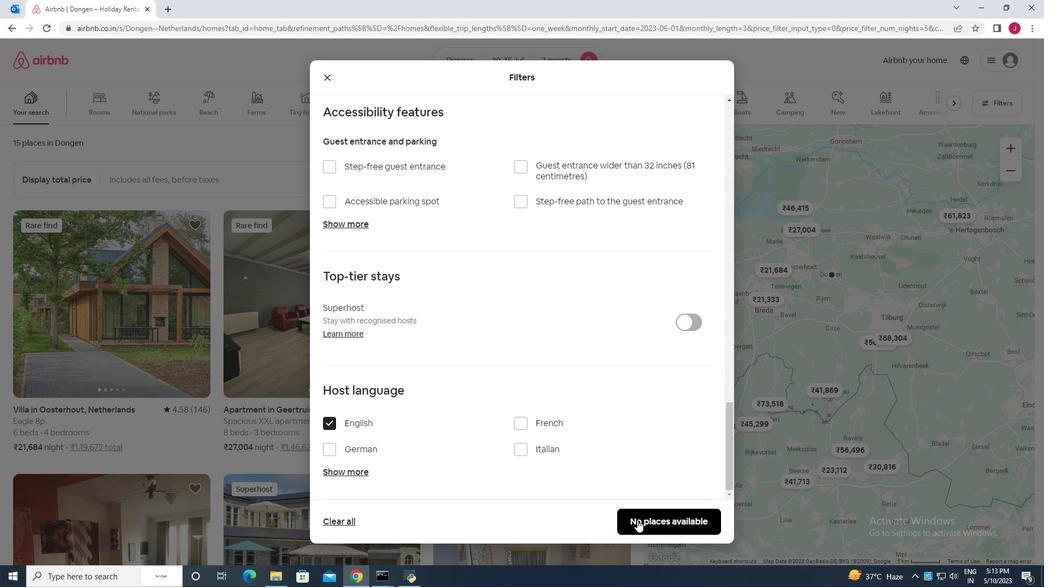 
Action: Mouse pressed left at (640, 524)
Screenshot: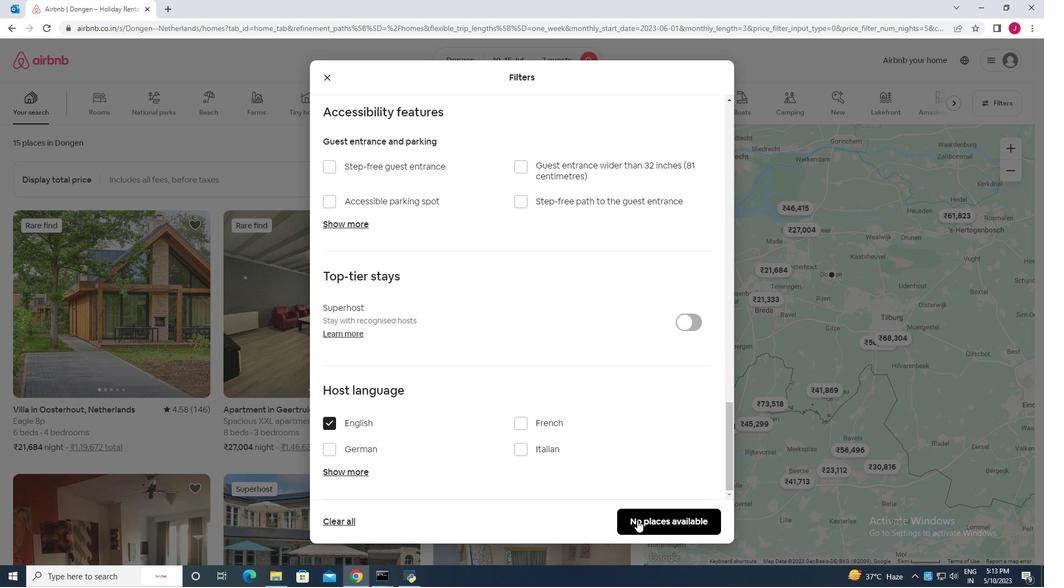 
Action: Mouse moved to (631, 519)
Screenshot: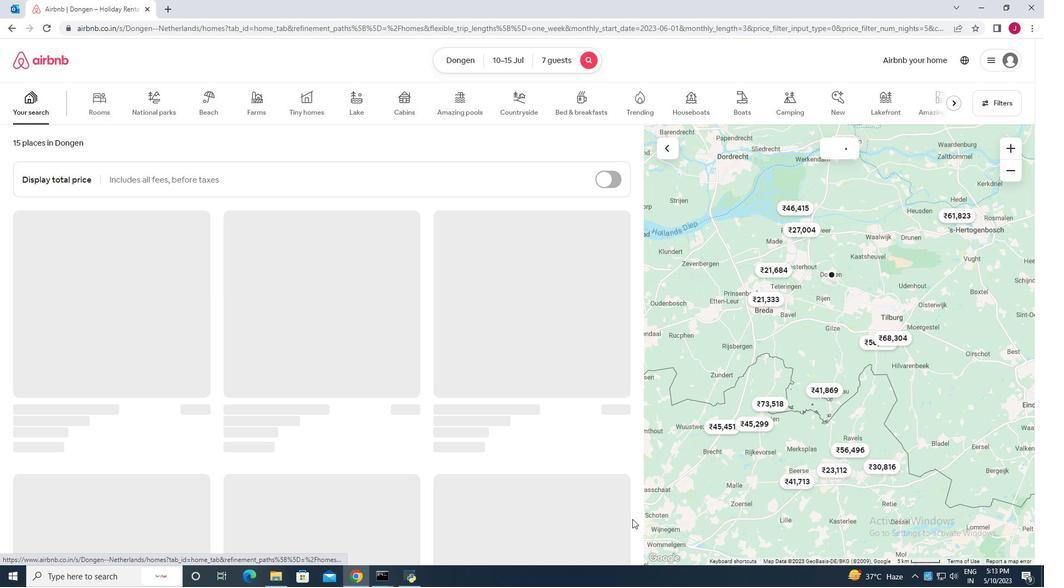 
